 Task: Create a due date automation trigger when advanced on, on the tuesday of the week a card is due add dates due in more than 1 working days at 11:00 AM.
Action: Mouse moved to (978, 305)
Screenshot: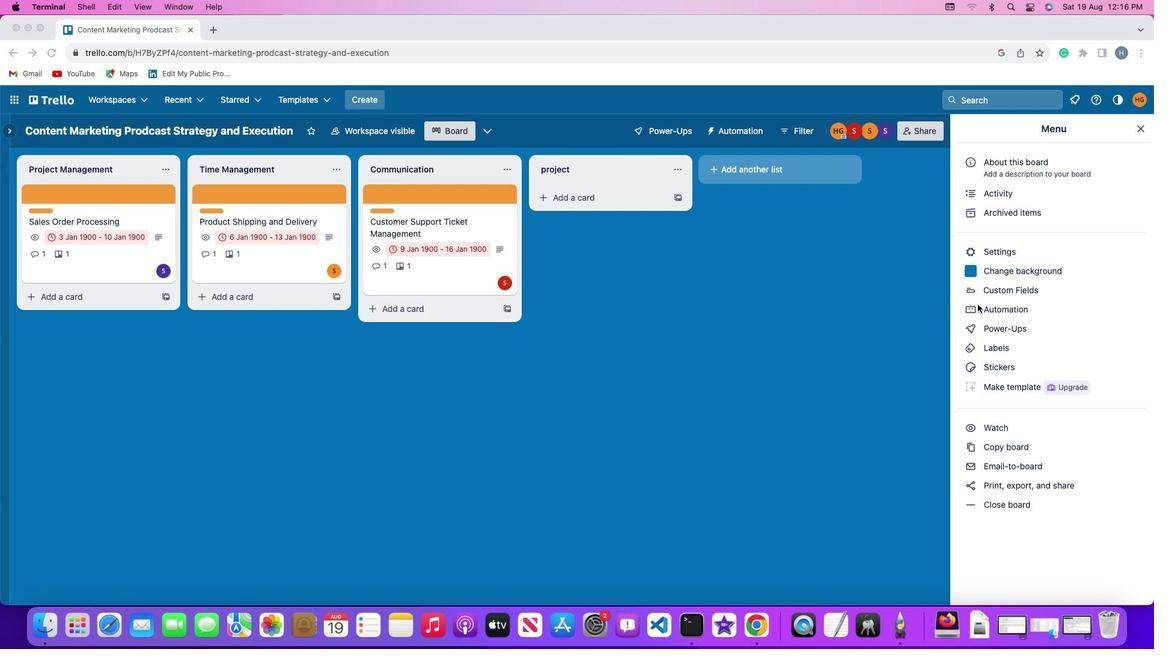 
Action: Mouse pressed left at (978, 305)
Screenshot: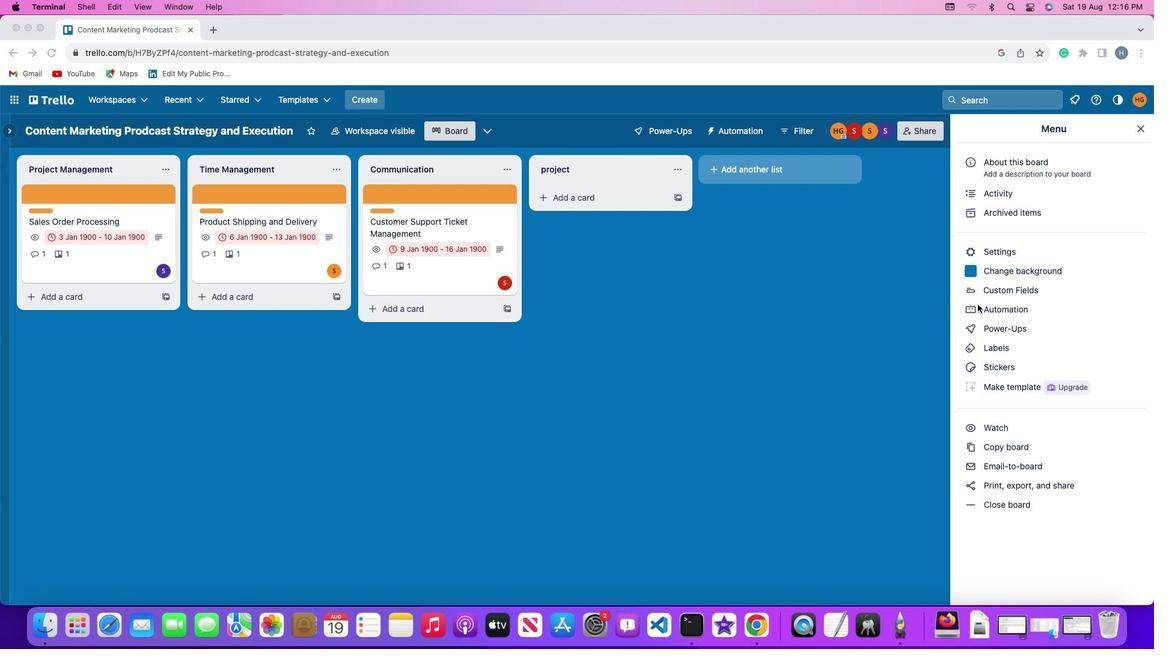 
Action: Mouse pressed left at (978, 305)
Screenshot: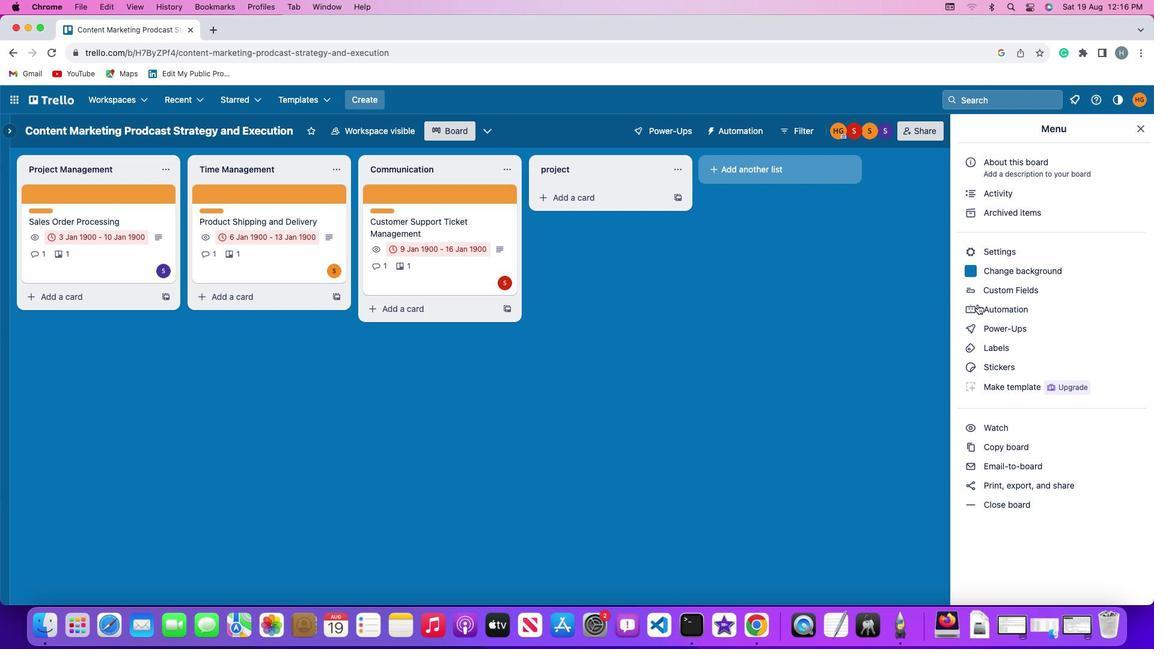 
Action: Mouse moved to (76, 280)
Screenshot: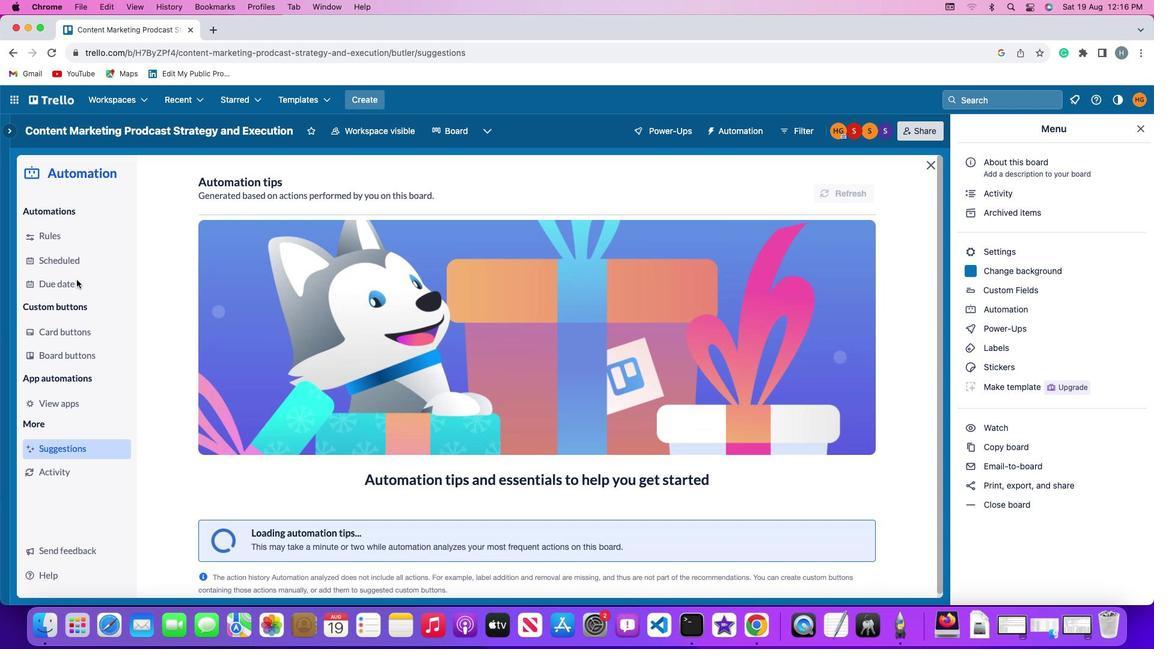
Action: Mouse pressed left at (76, 280)
Screenshot: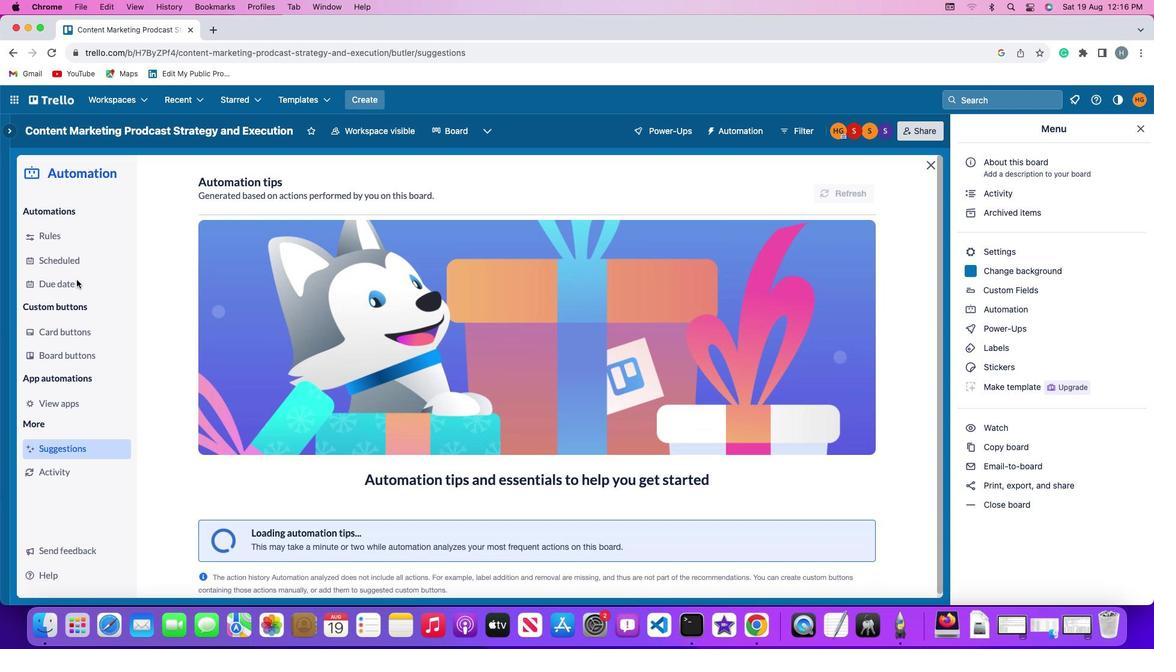 
Action: Mouse moved to (824, 187)
Screenshot: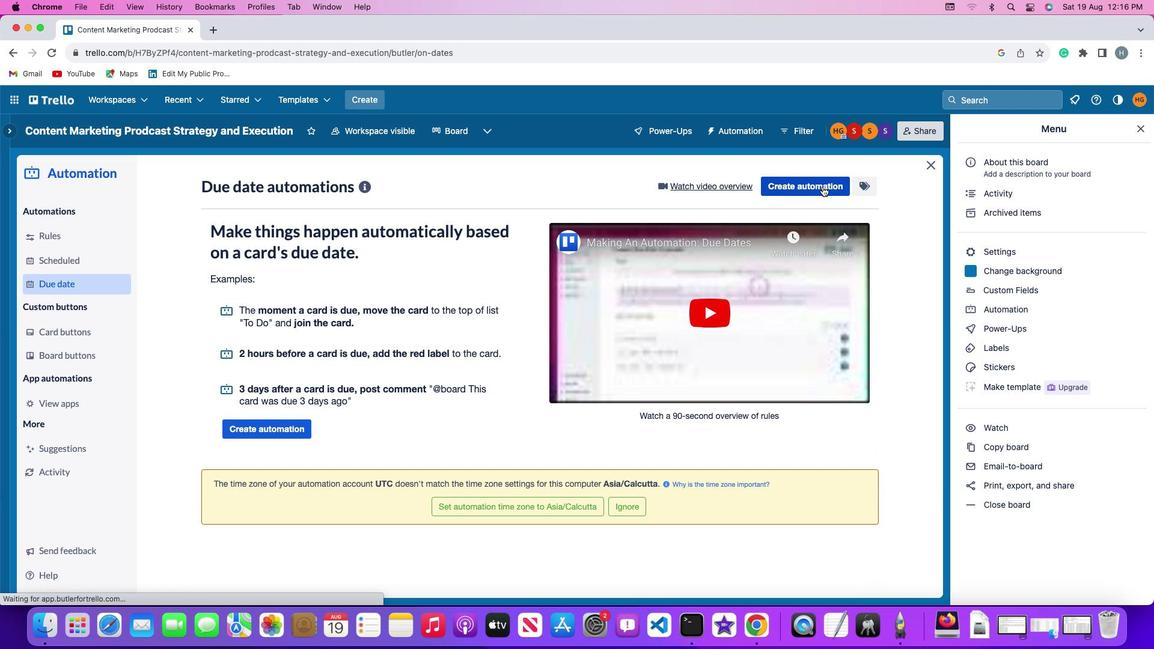 
Action: Mouse pressed left at (824, 187)
Screenshot: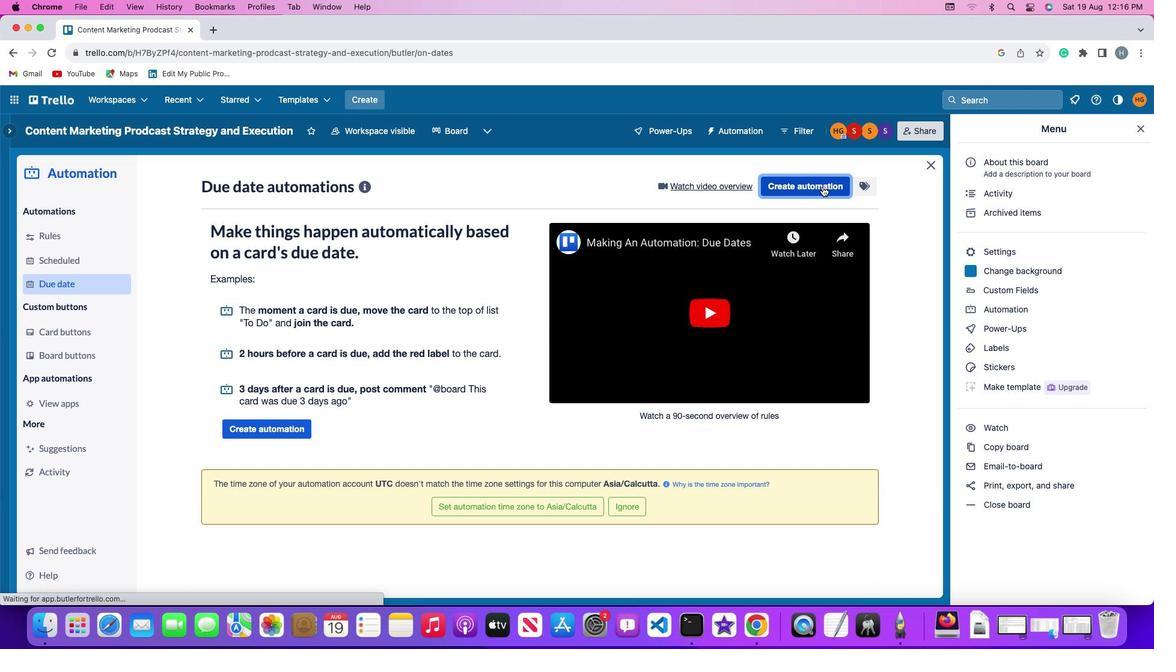 
Action: Mouse moved to (245, 303)
Screenshot: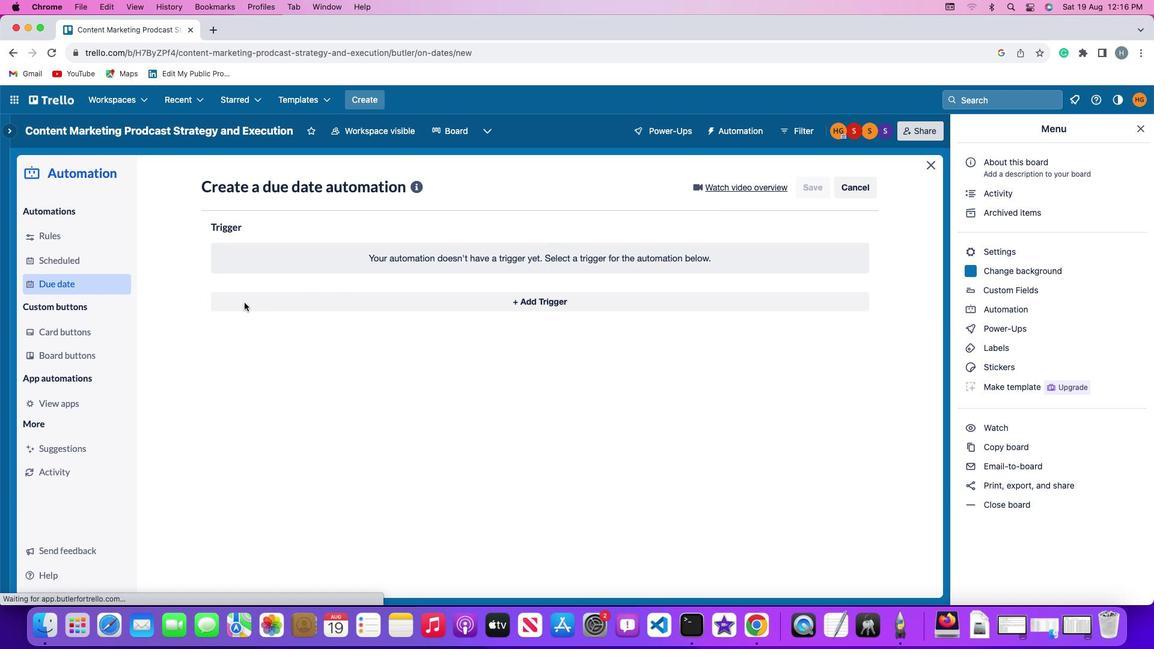 
Action: Mouse pressed left at (245, 303)
Screenshot: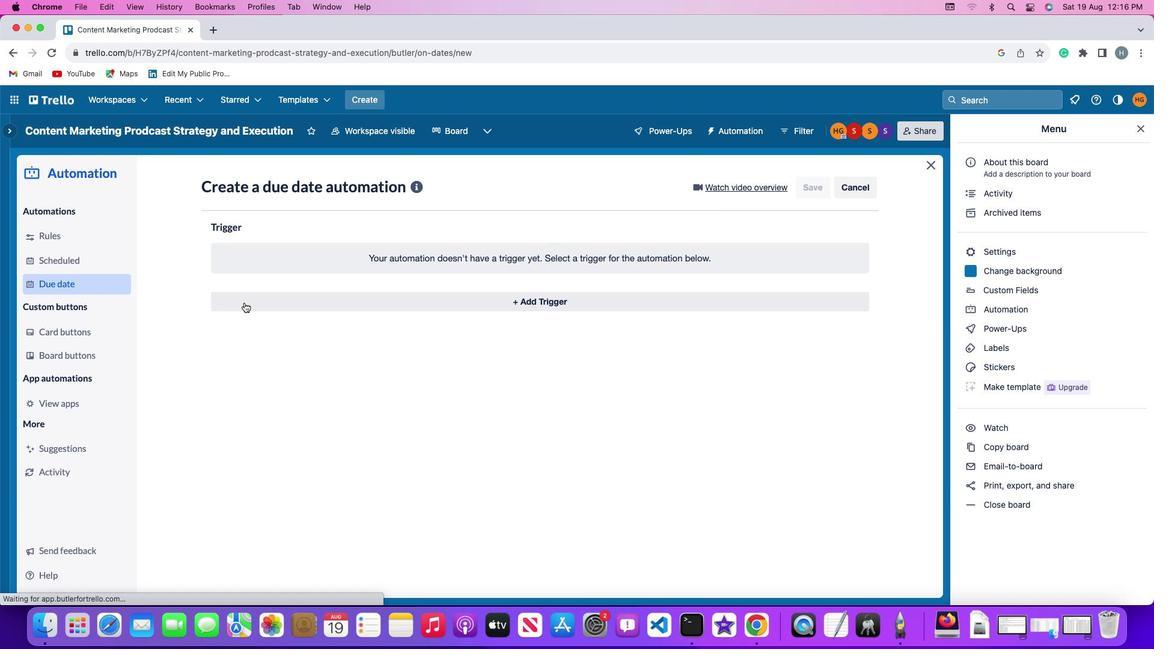 
Action: Mouse moved to (257, 527)
Screenshot: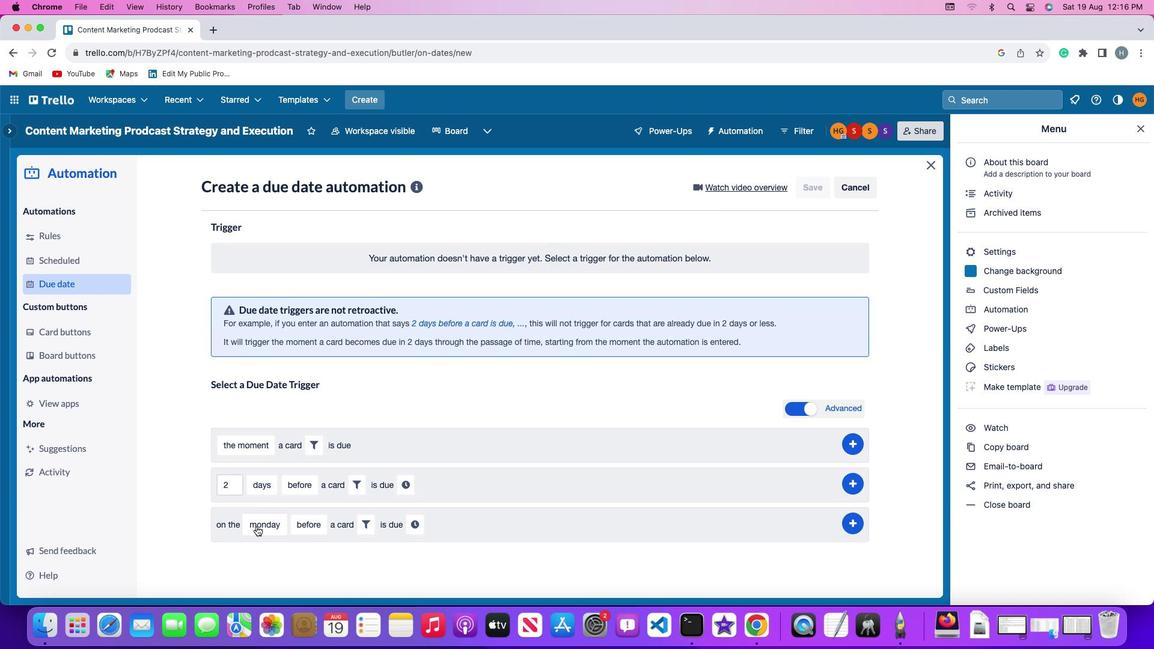 
Action: Mouse pressed left at (257, 527)
Screenshot: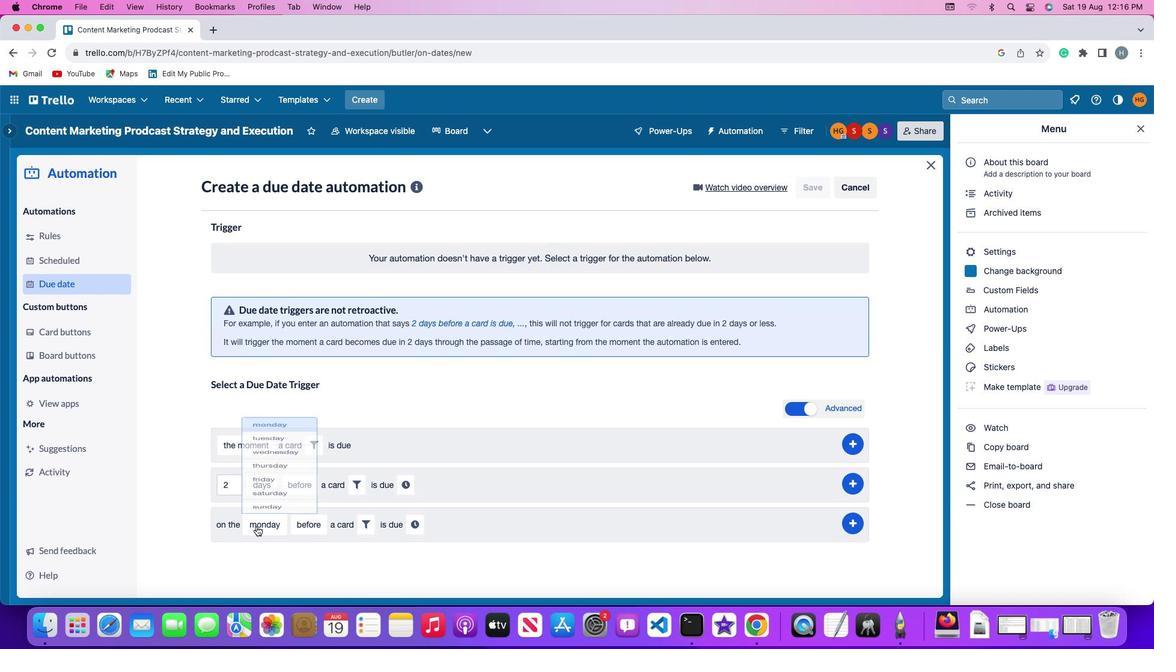 
Action: Mouse moved to (279, 388)
Screenshot: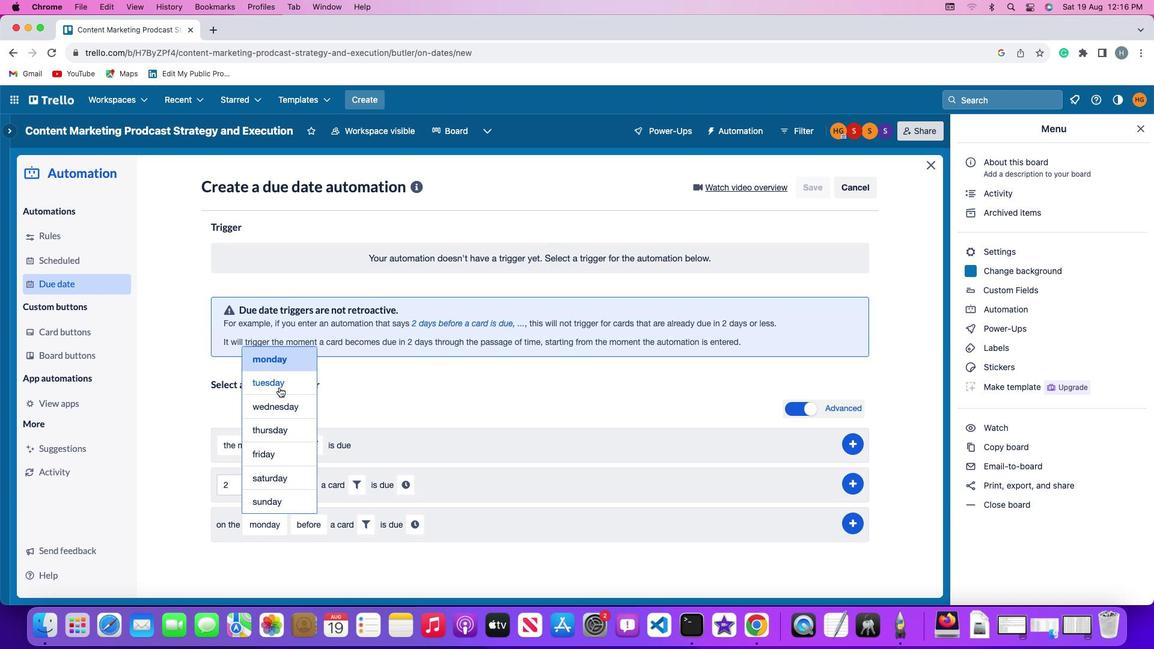 
Action: Mouse pressed left at (279, 388)
Screenshot: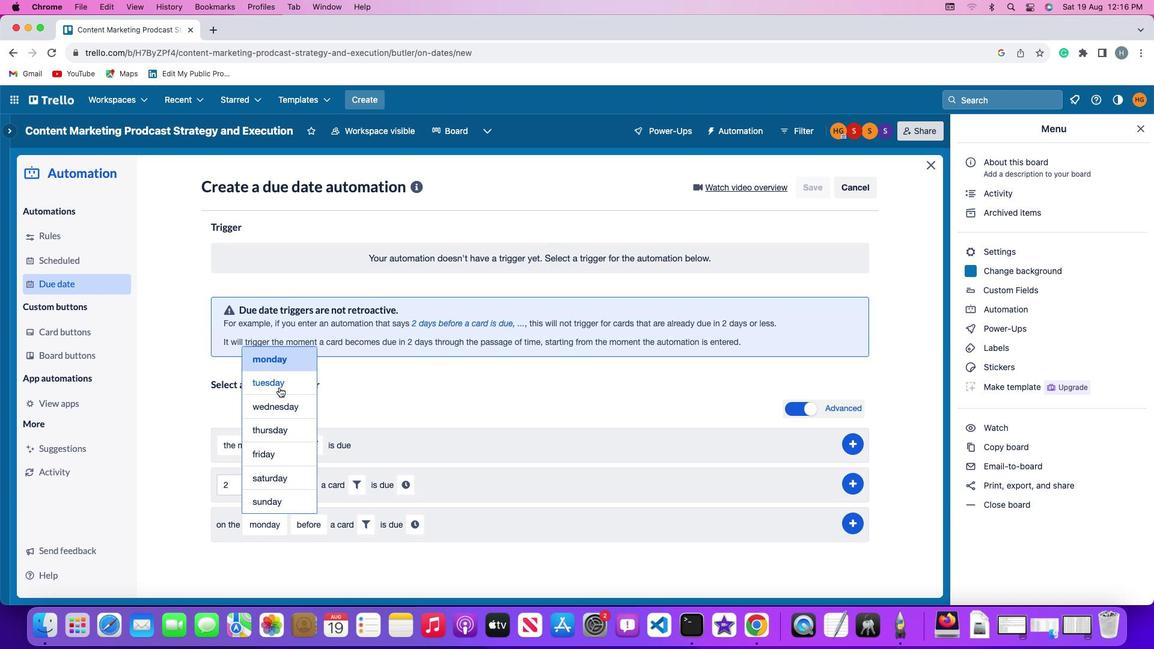 
Action: Mouse moved to (314, 523)
Screenshot: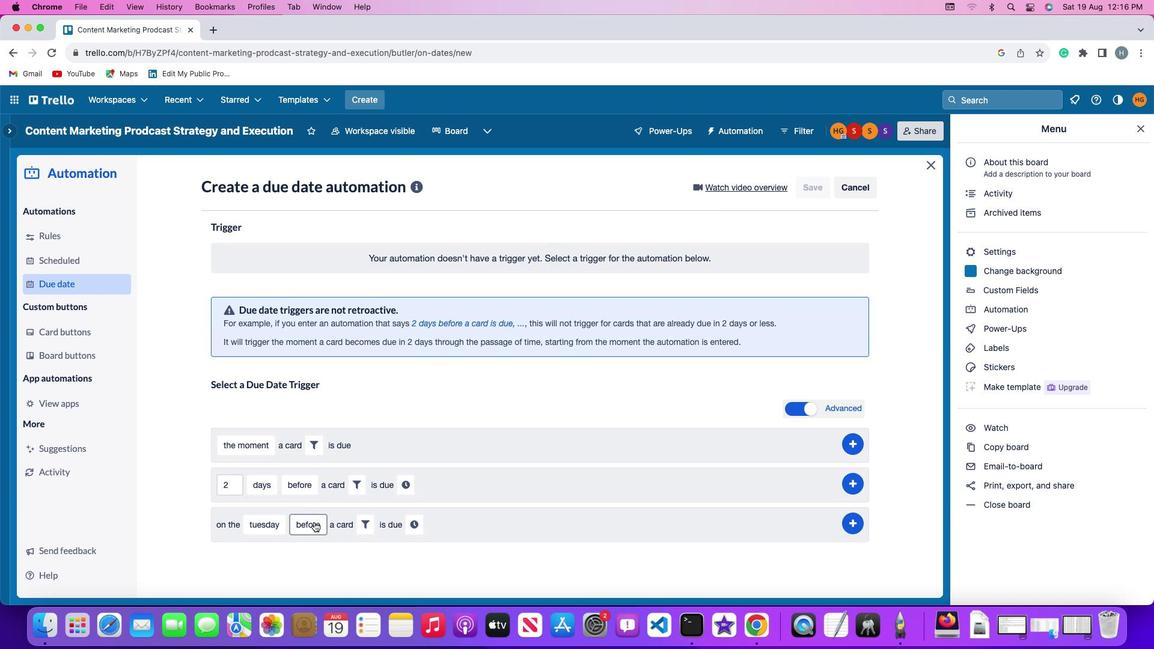 
Action: Mouse pressed left at (314, 523)
Screenshot: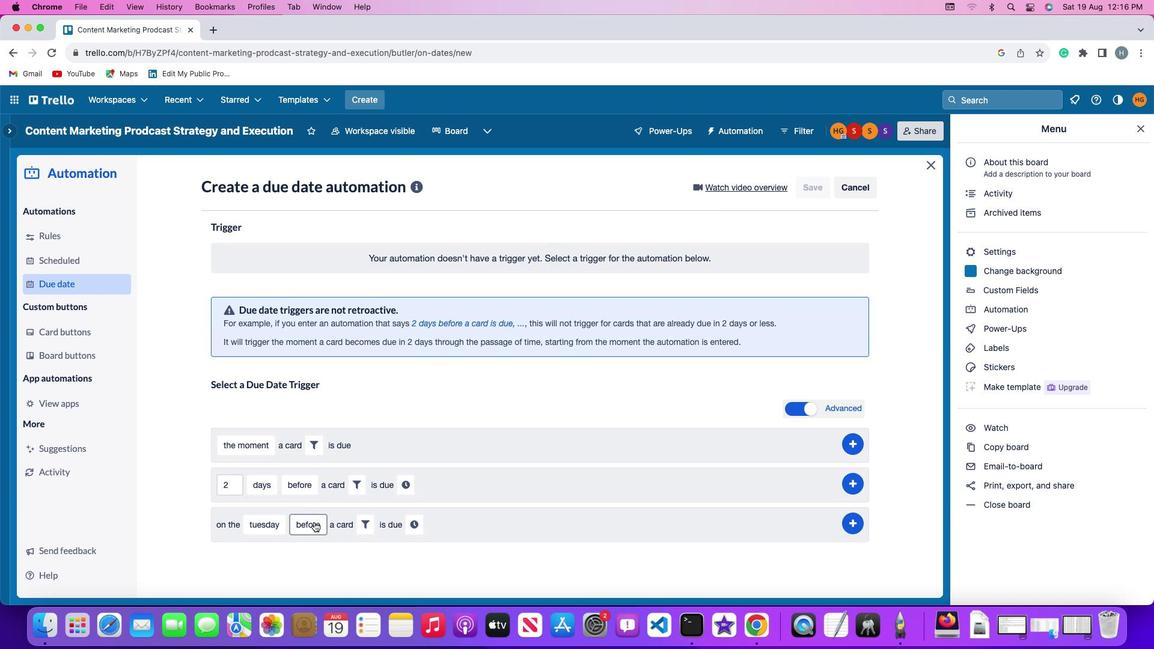 
Action: Mouse moved to (328, 478)
Screenshot: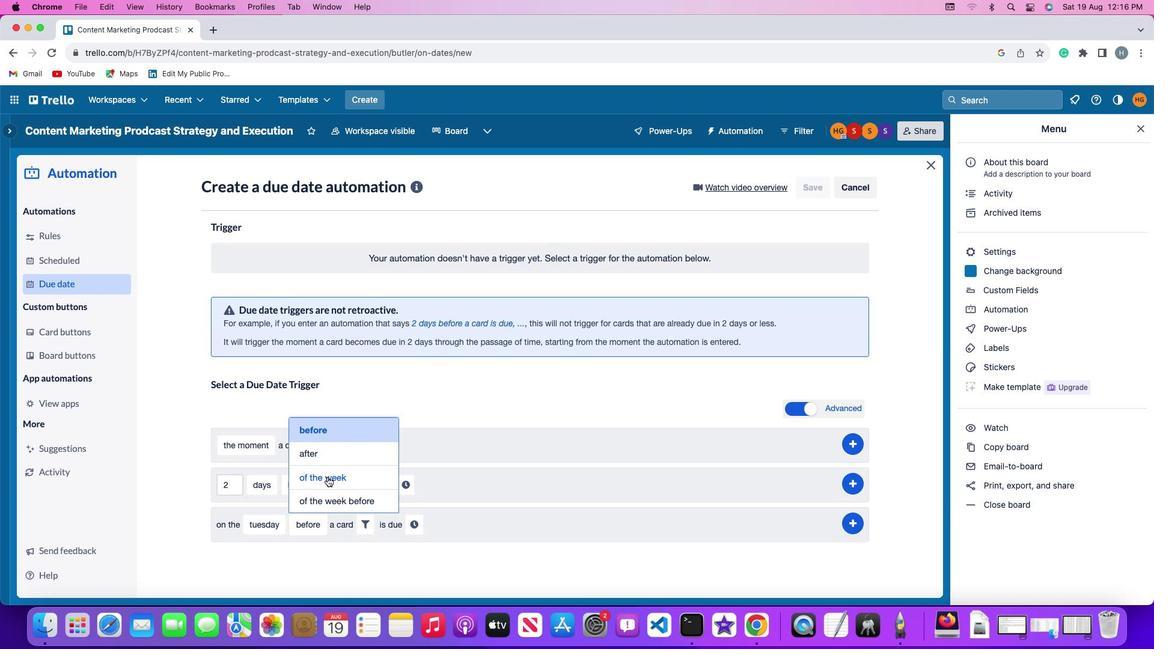 
Action: Mouse pressed left at (328, 478)
Screenshot: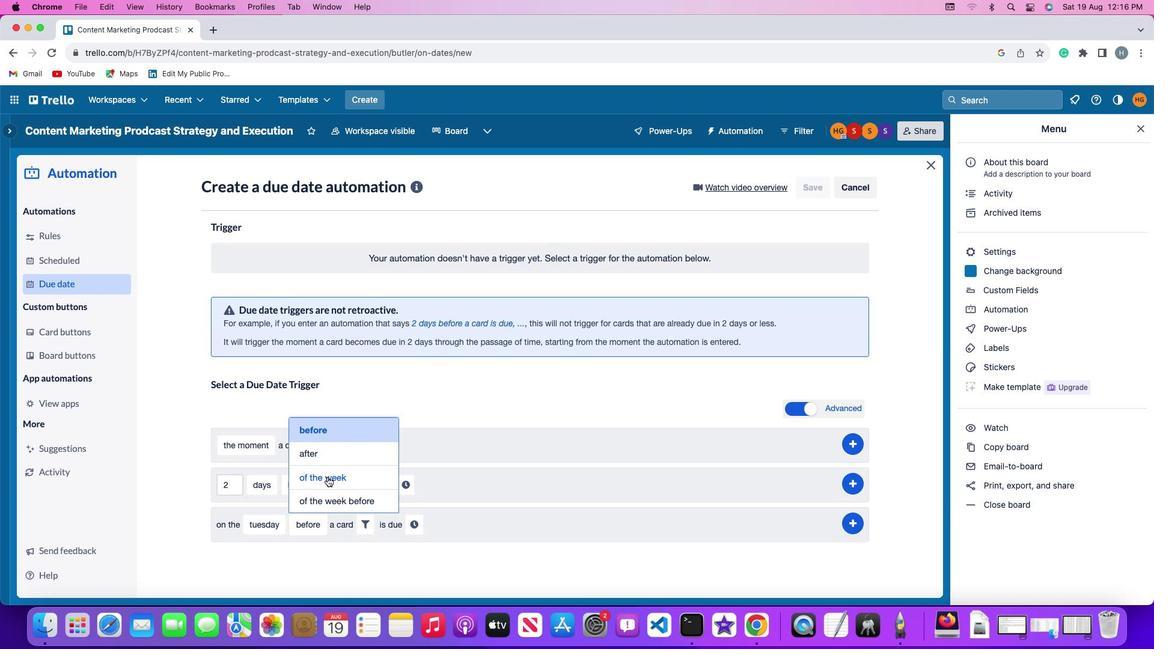 
Action: Mouse moved to (378, 520)
Screenshot: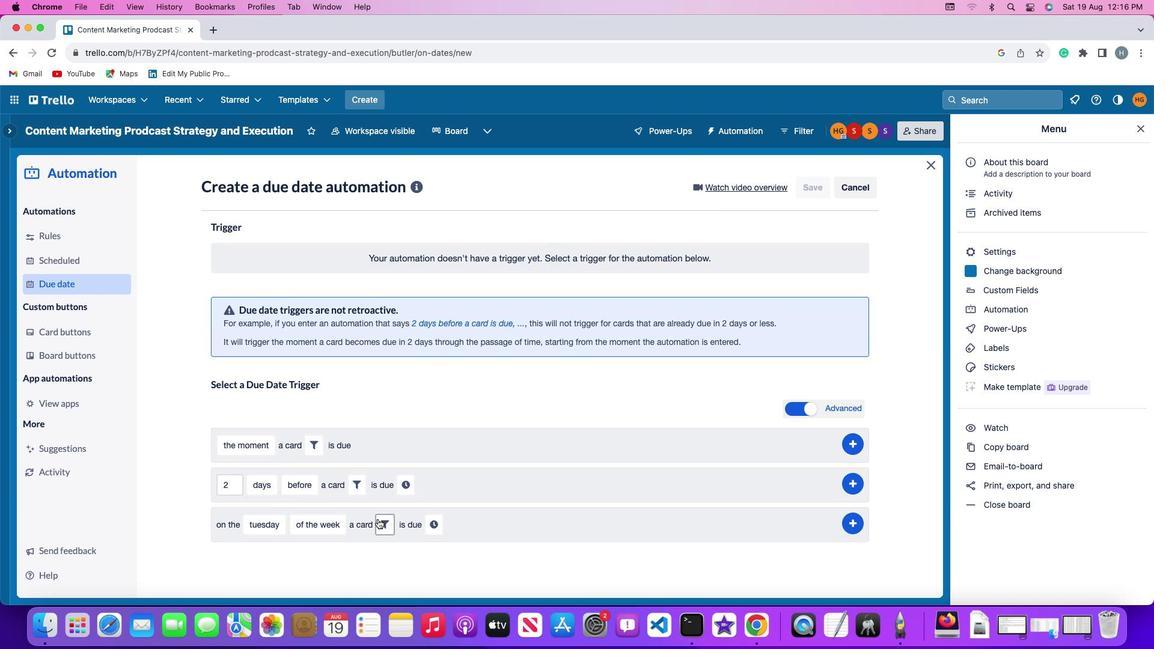 
Action: Mouse pressed left at (378, 520)
Screenshot: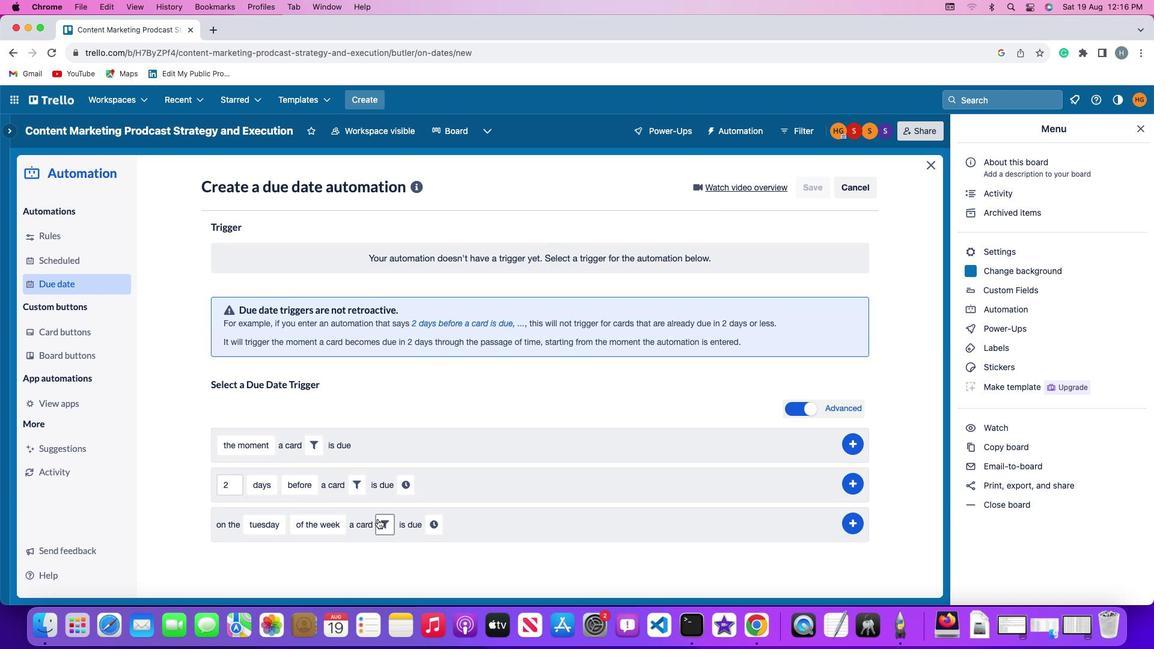
Action: Mouse moved to (455, 567)
Screenshot: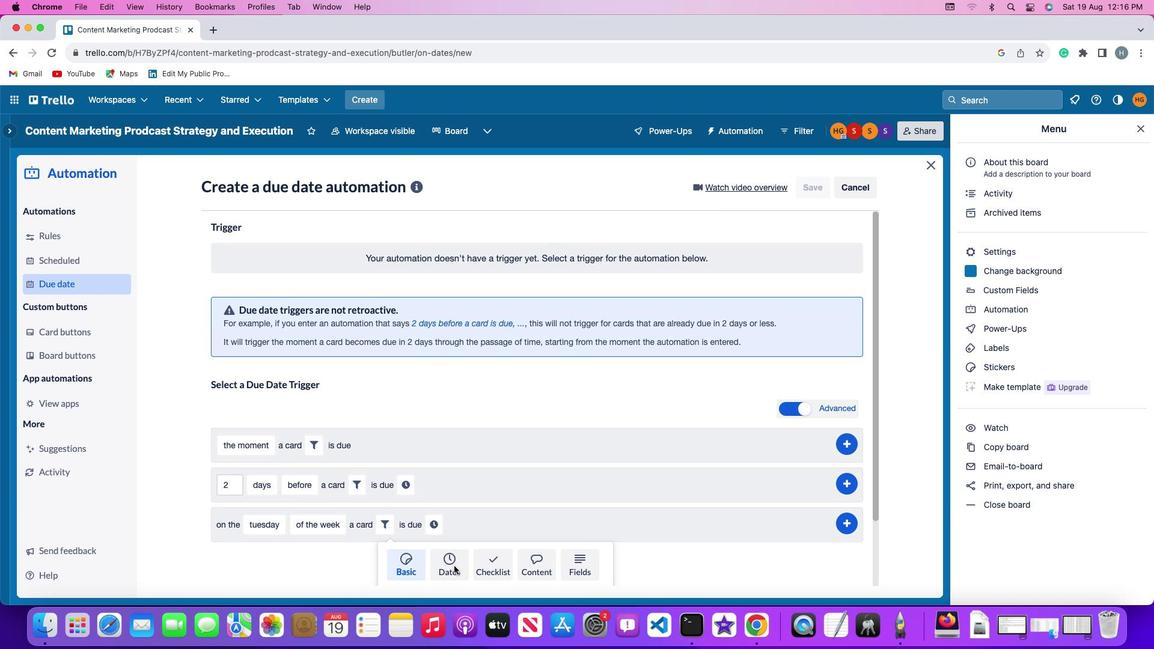 
Action: Mouse pressed left at (455, 567)
Screenshot: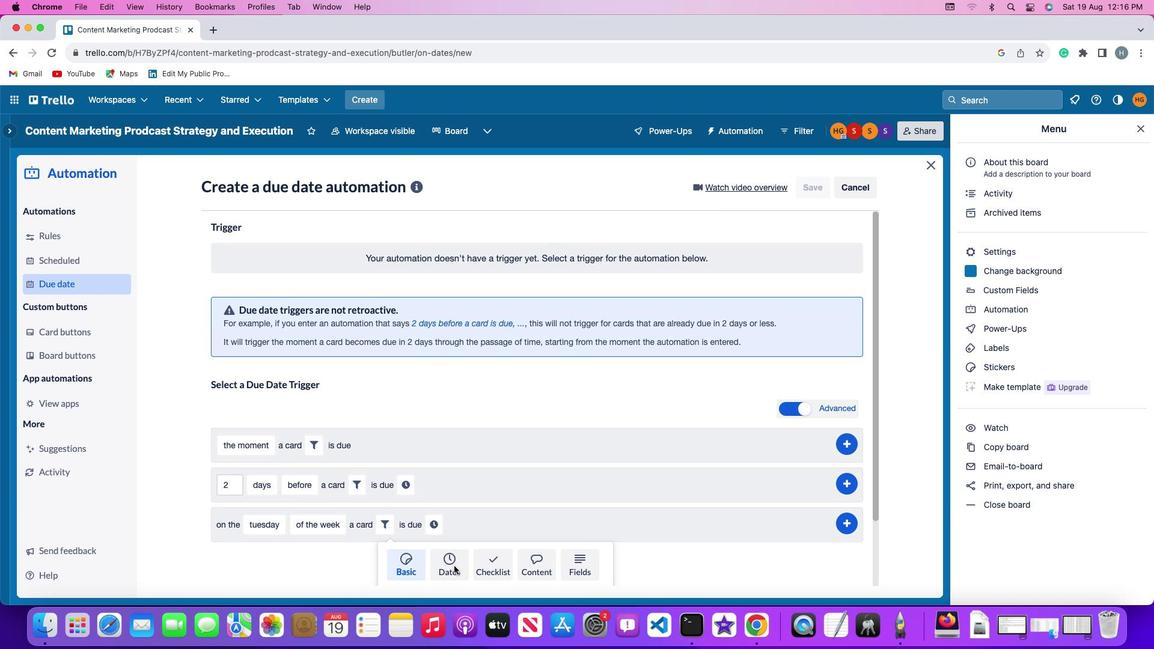 
Action: Mouse moved to (345, 555)
Screenshot: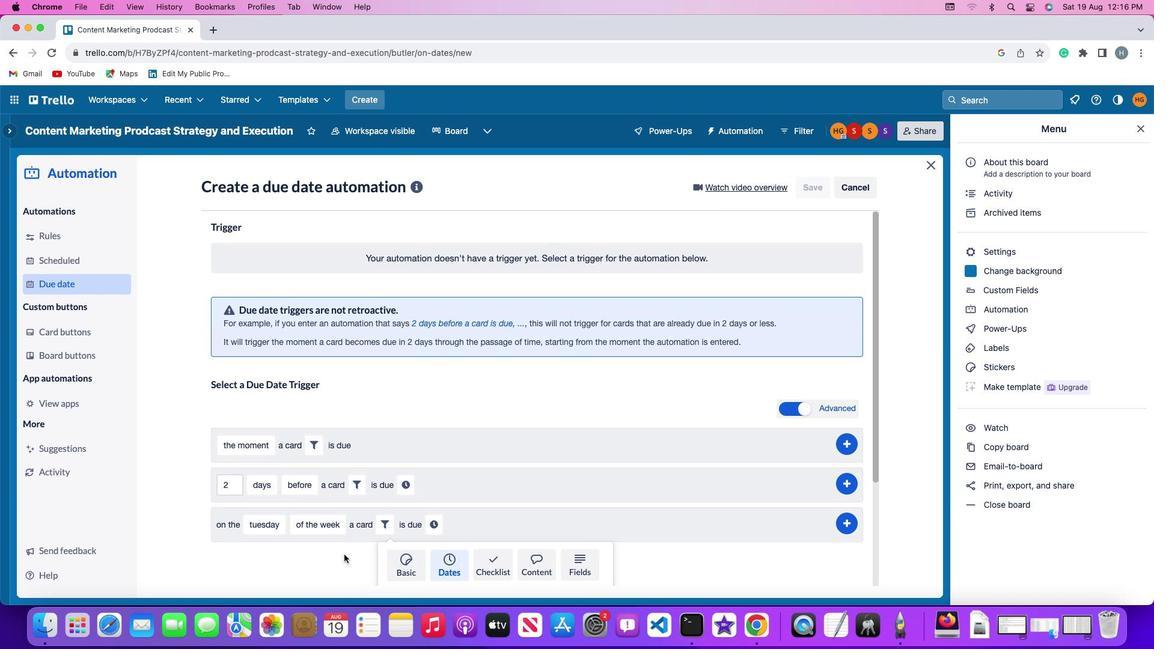 
Action: Mouse scrolled (345, 555) with delta (0, 0)
Screenshot: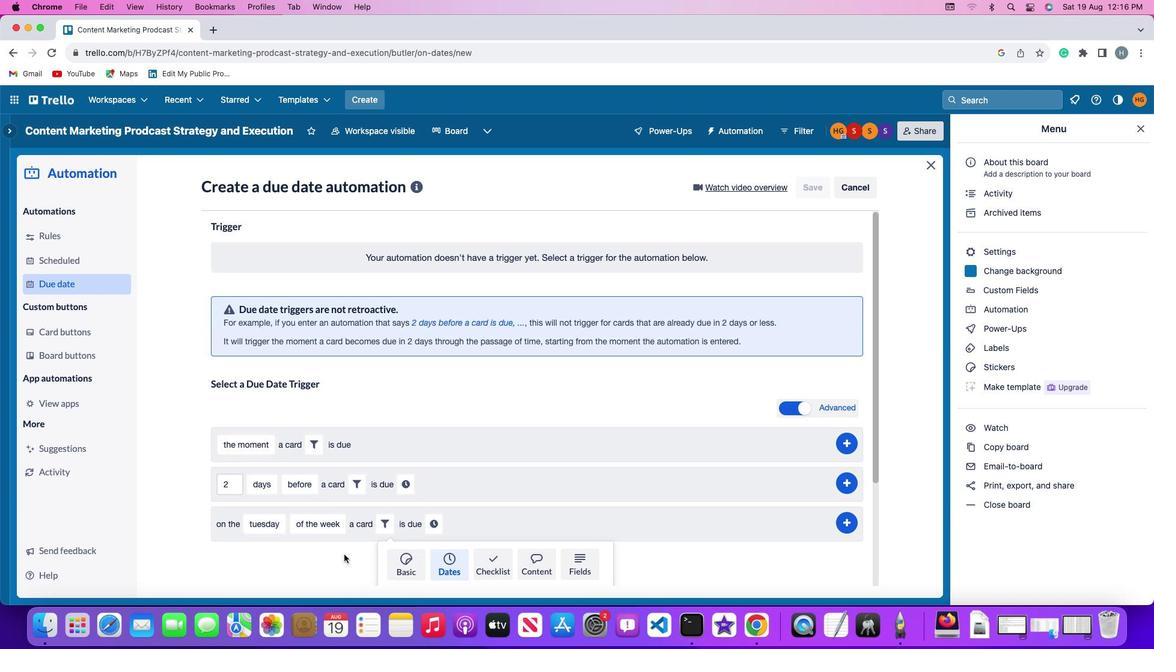 
Action: Mouse scrolled (345, 555) with delta (0, 0)
Screenshot: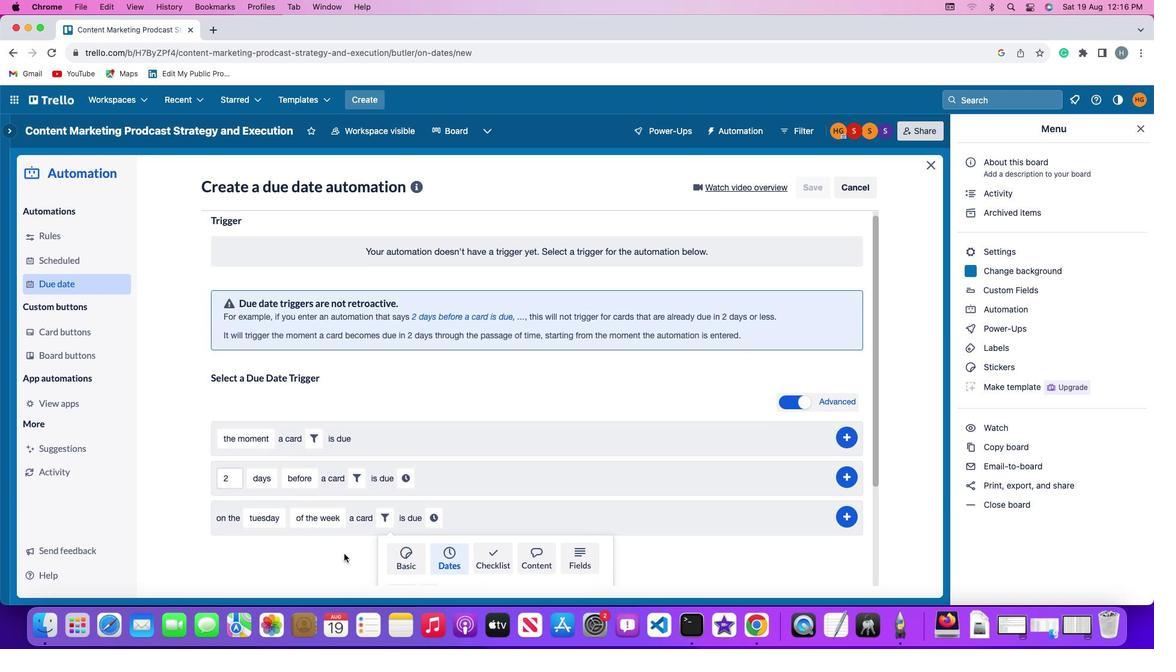 
Action: Mouse scrolled (345, 555) with delta (0, 0)
Screenshot: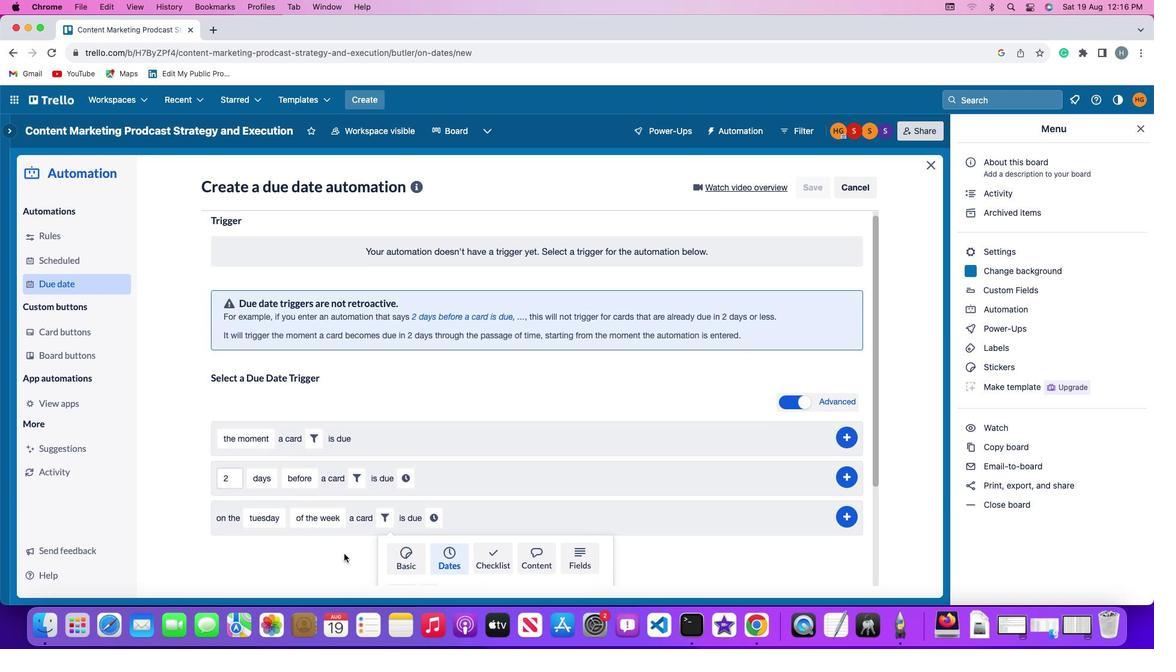 
Action: Mouse scrolled (345, 555) with delta (0, -1)
Screenshot: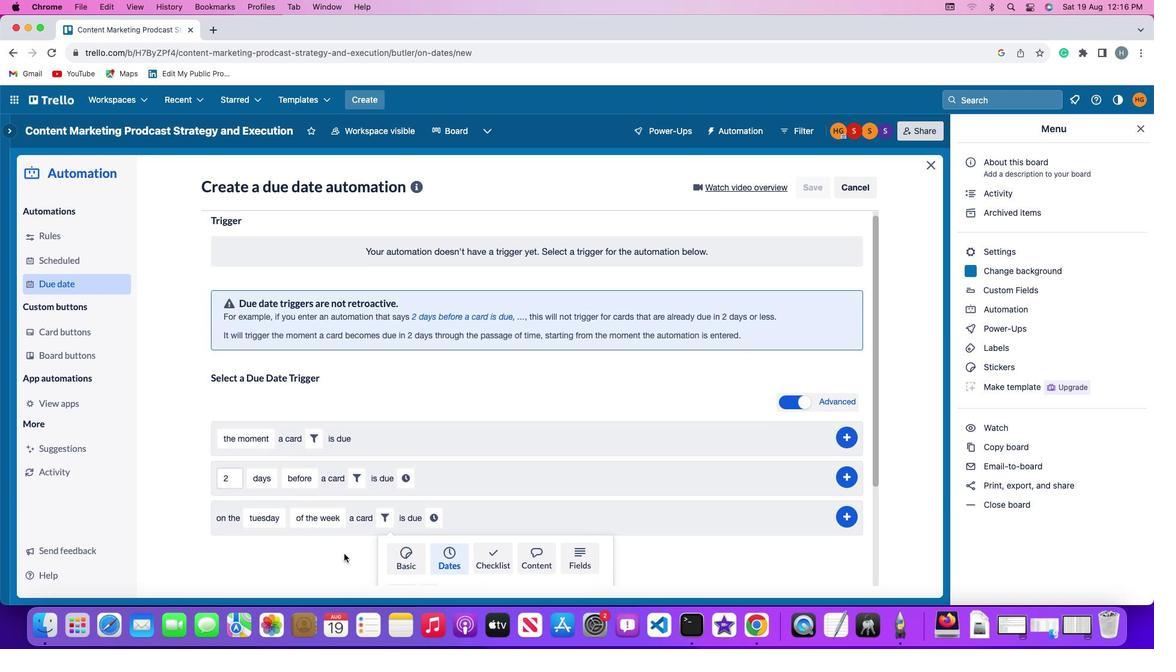 
Action: Mouse moved to (344, 555)
Screenshot: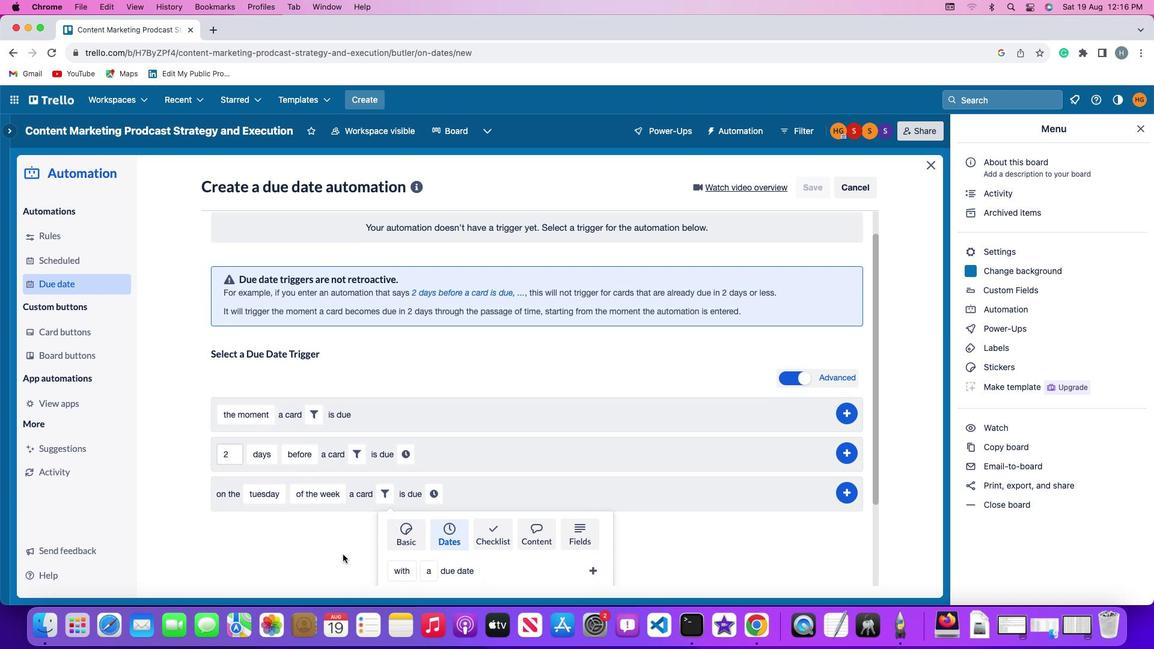 
Action: Mouse scrolled (344, 555) with delta (0, -2)
Screenshot: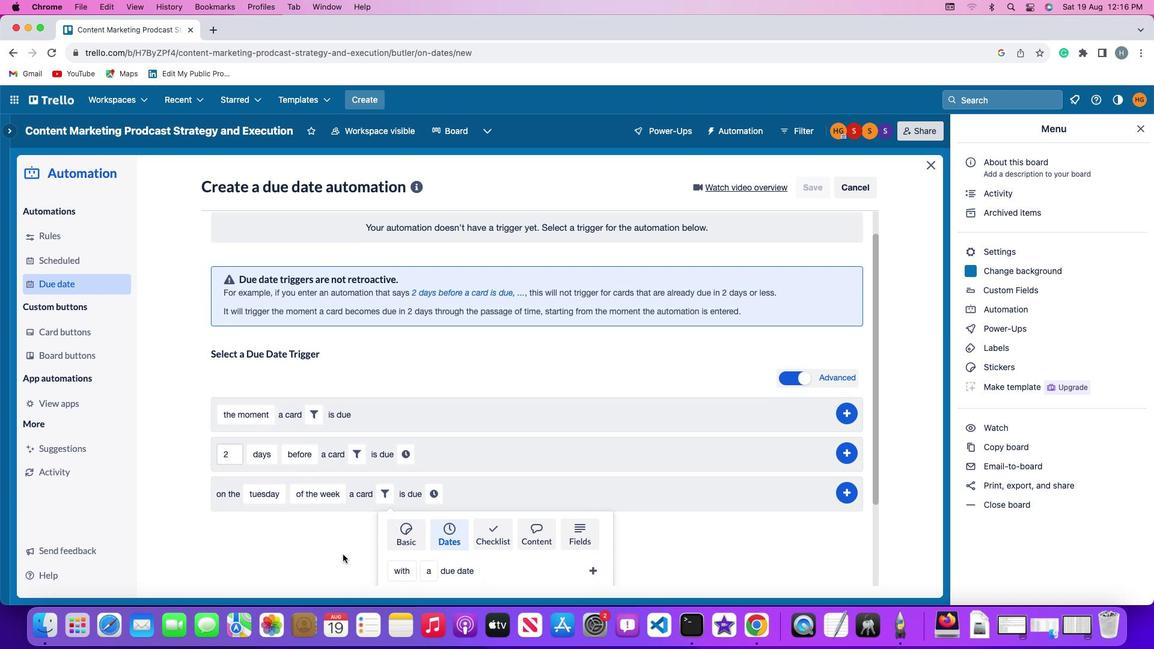 
Action: Mouse moved to (343, 555)
Screenshot: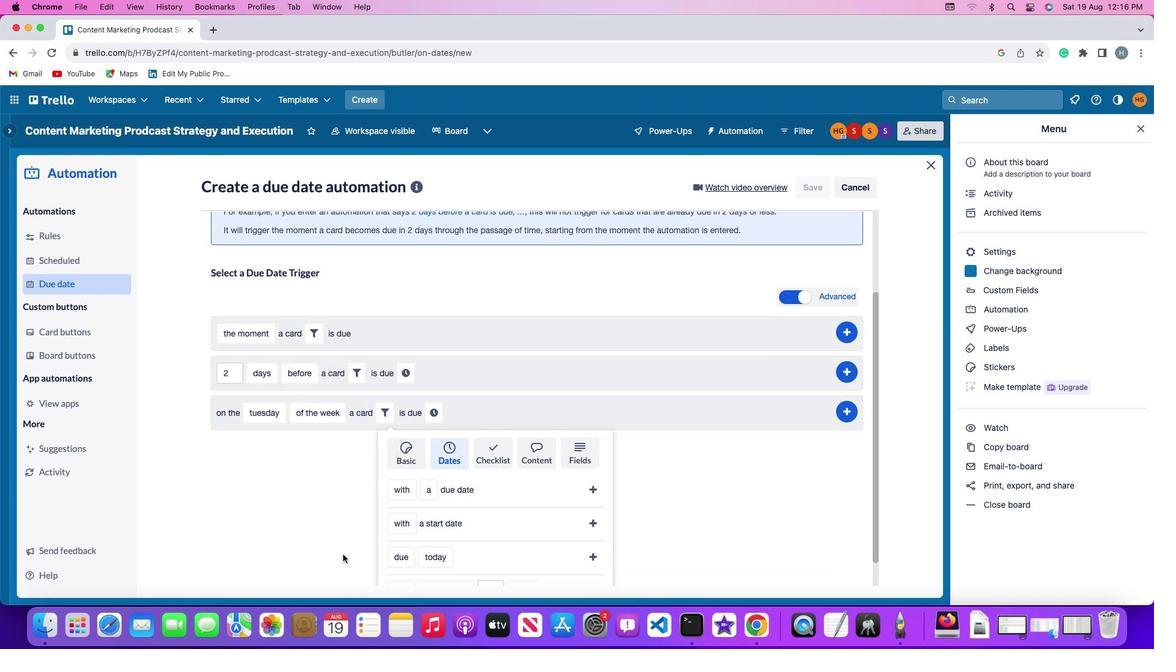 
Action: Mouse scrolled (343, 555) with delta (0, 0)
Screenshot: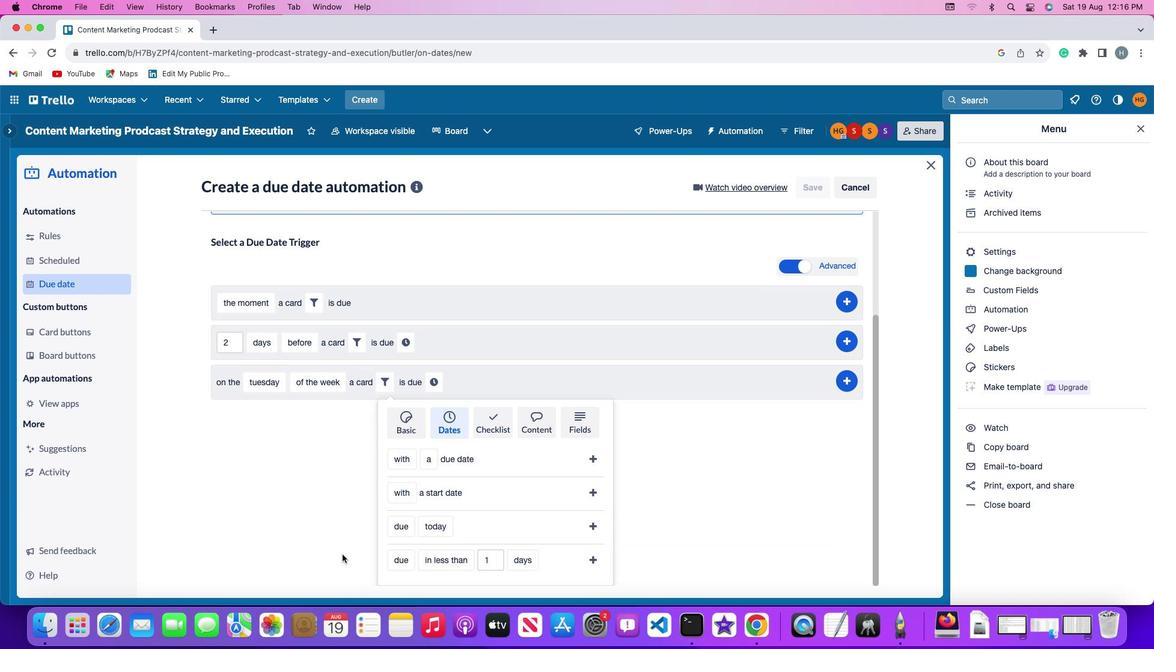 
Action: Mouse moved to (343, 555)
Screenshot: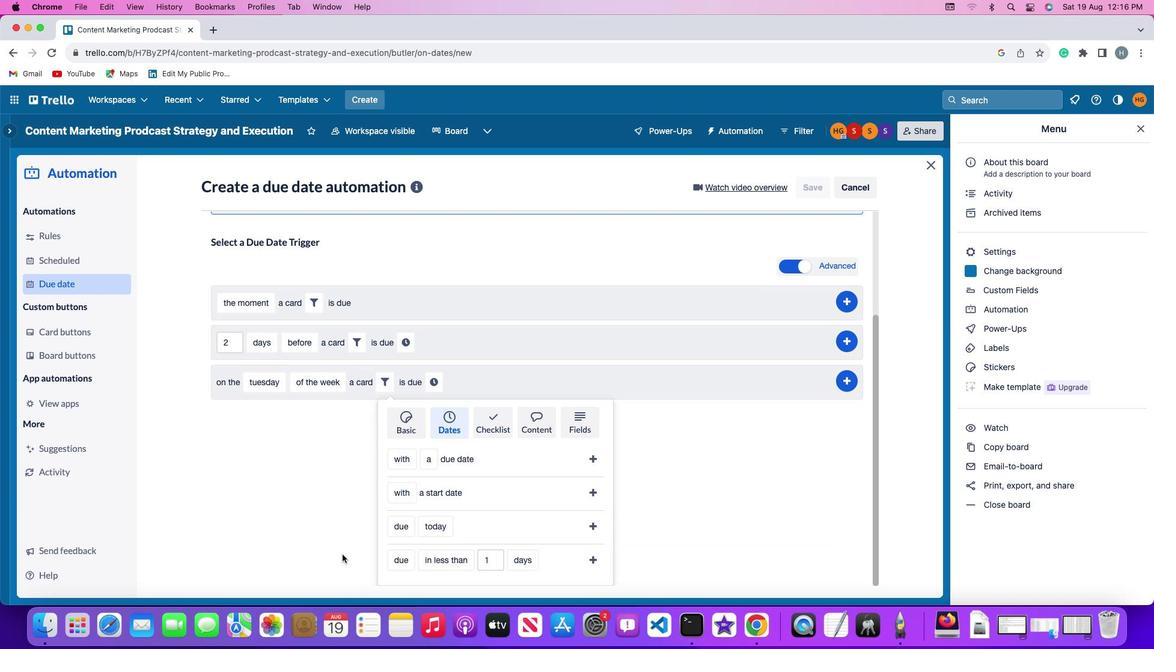 
Action: Mouse scrolled (343, 555) with delta (0, 0)
Screenshot: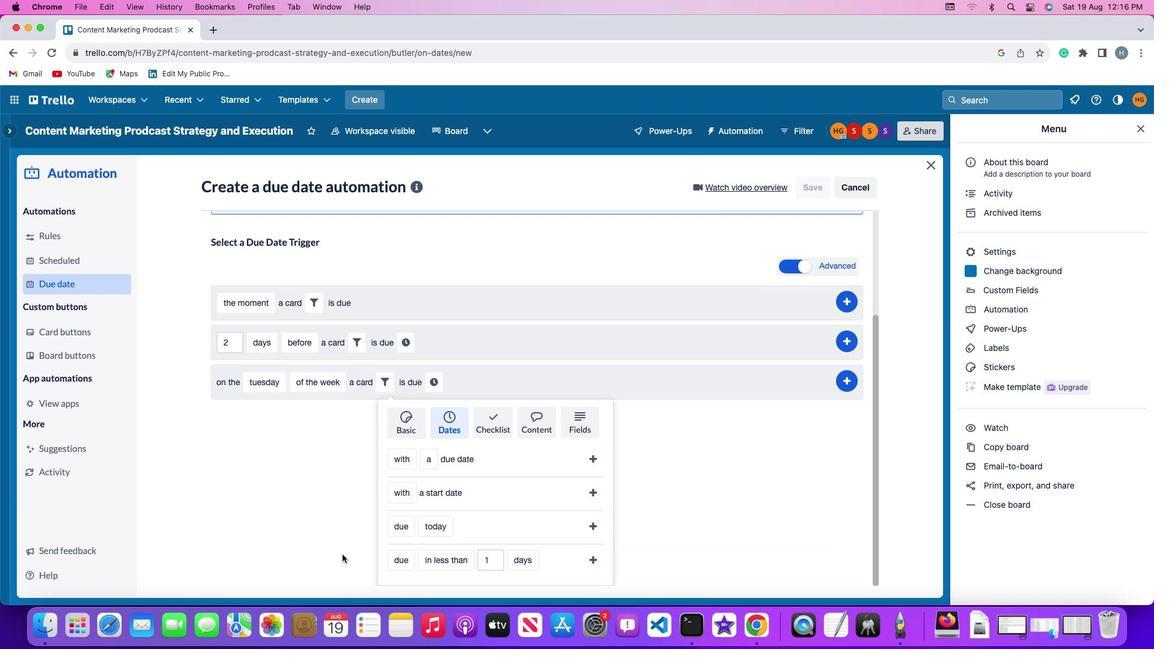 
Action: Mouse scrolled (343, 555) with delta (0, 0)
Screenshot: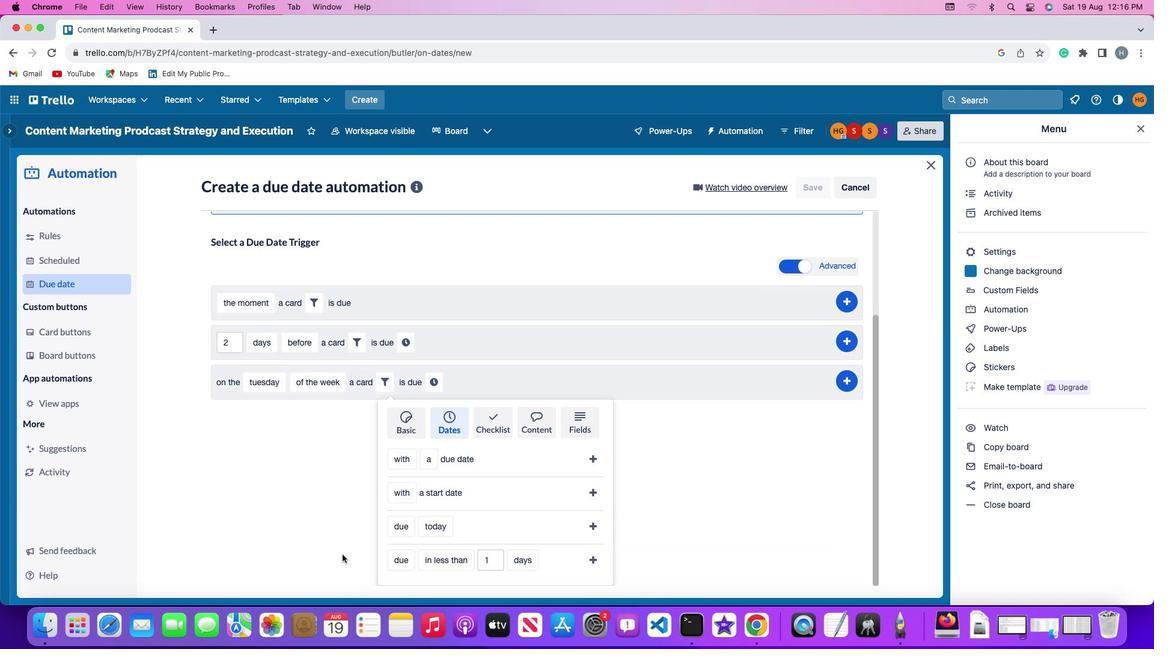 
Action: Mouse moved to (408, 555)
Screenshot: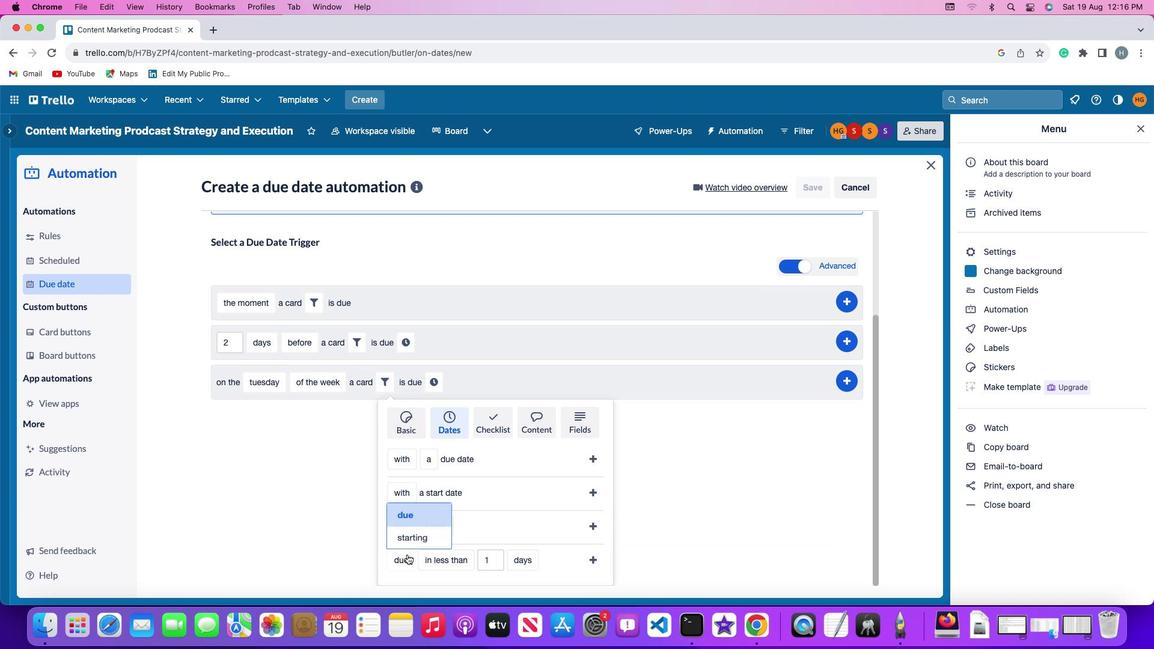 
Action: Mouse pressed left at (408, 555)
Screenshot: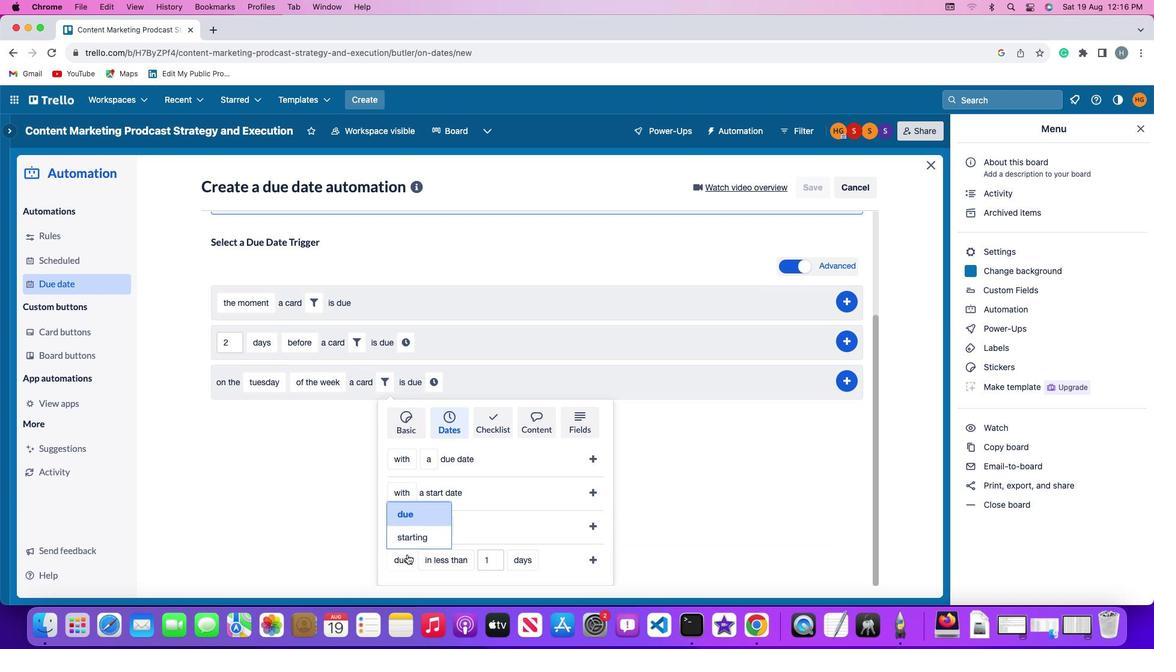 
Action: Mouse moved to (412, 512)
Screenshot: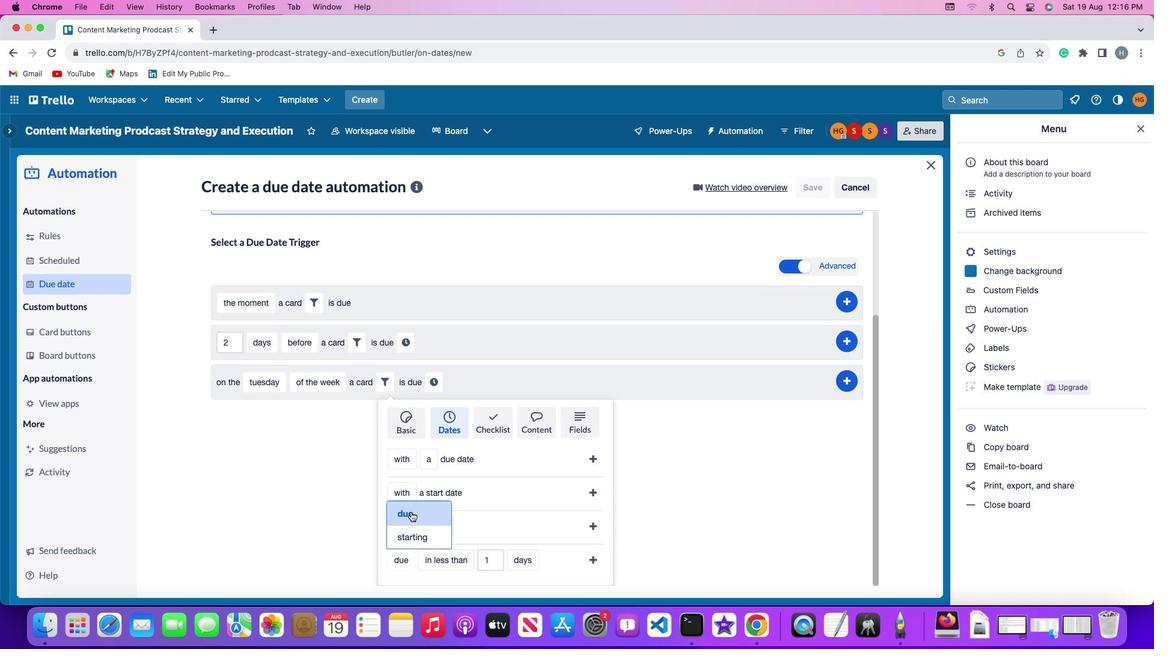 
Action: Mouse pressed left at (412, 512)
Screenshot: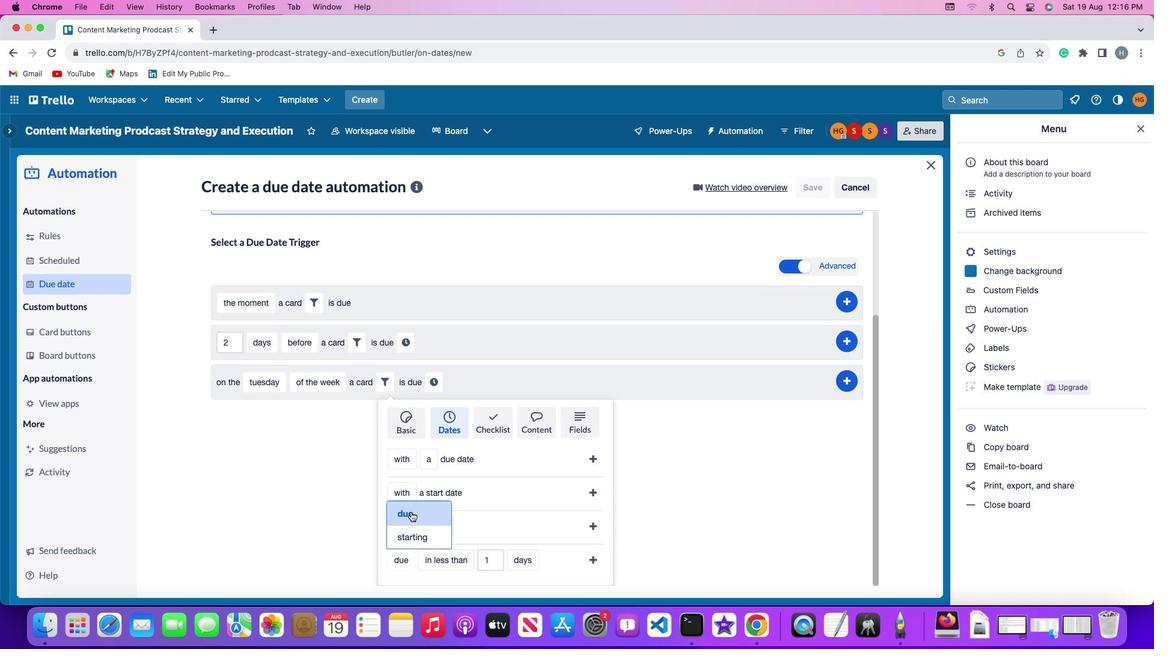 
Action: Mouse moved to (450, 551)
Screenshot: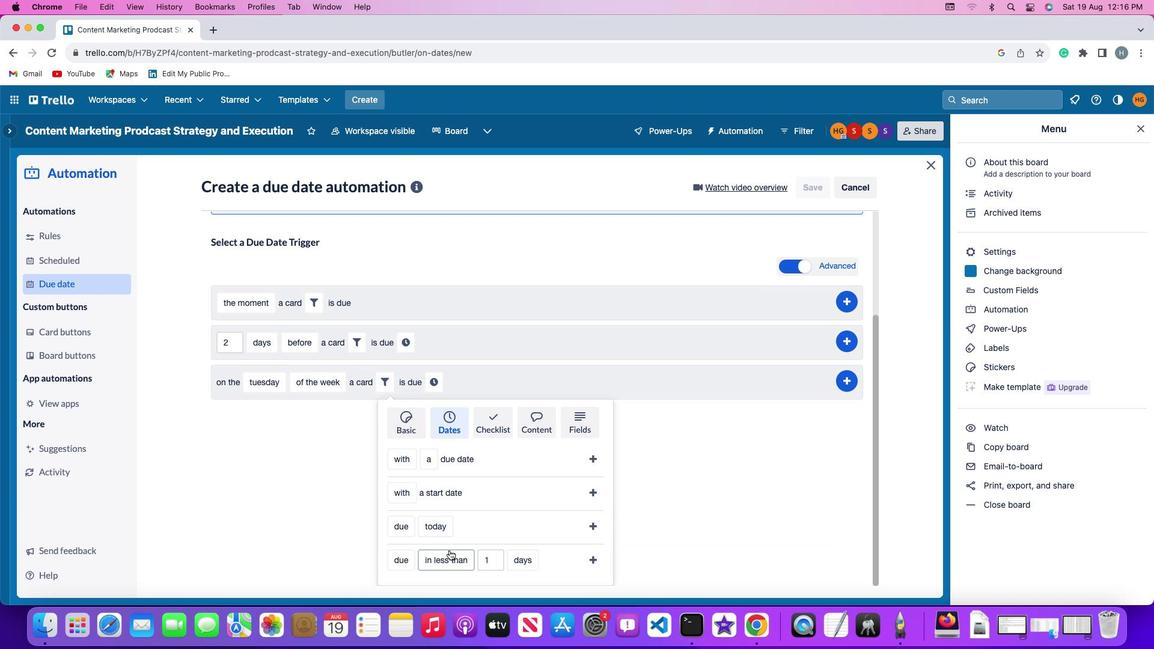 
Action: Mouse pressed left at (450, 551)
Screenshot: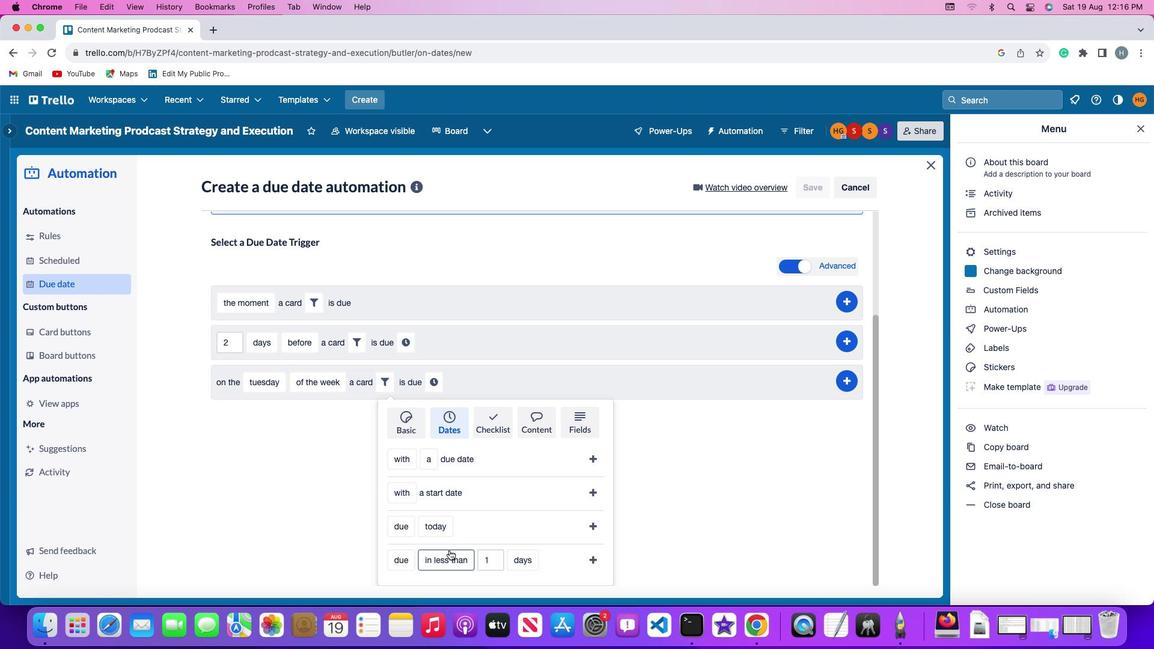 
Action: Mouse moved to (458, 491)
Screenshot: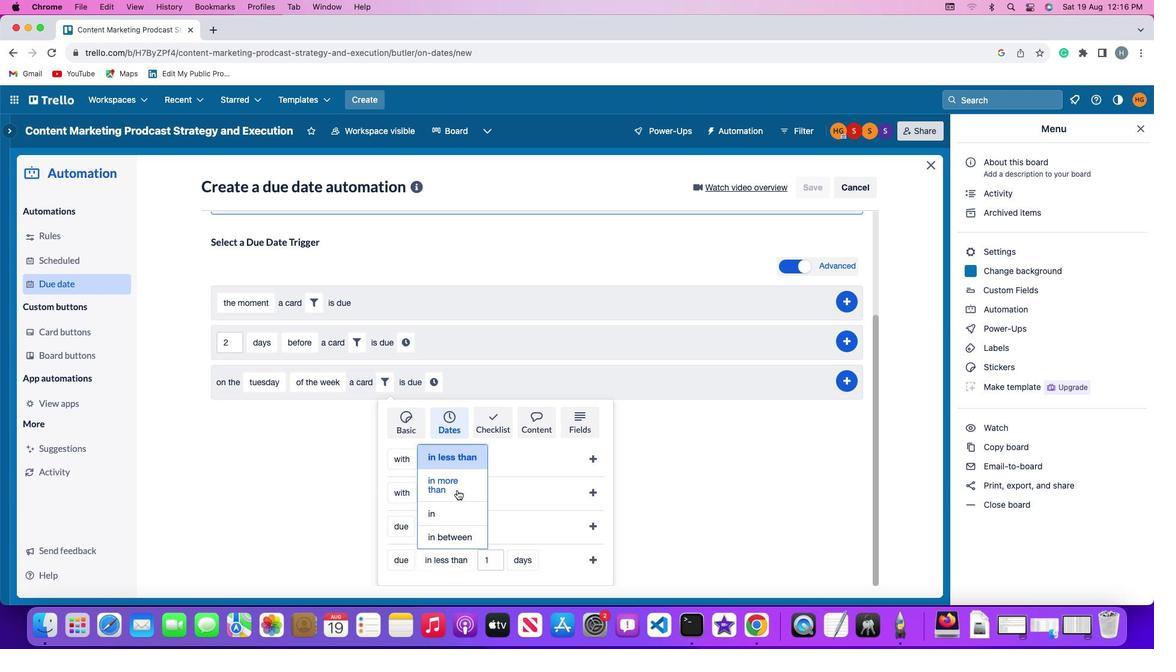 
Action: Mouse pressed left at (458, 491)
Screenshot: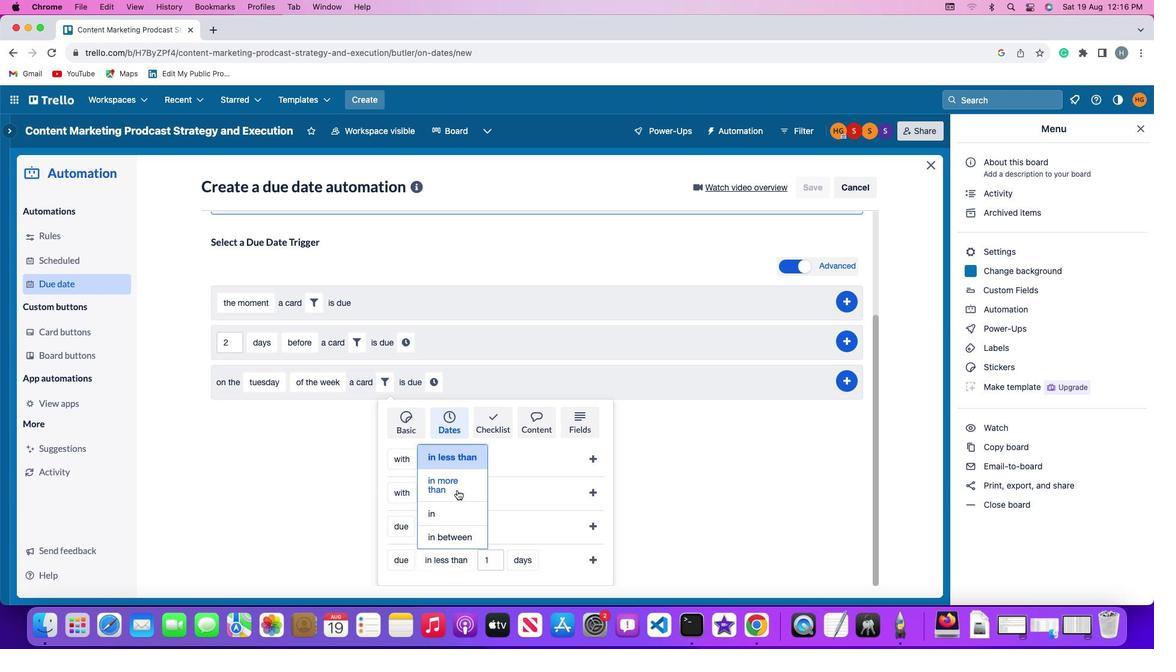 
Action: Mouse moved to (500, 554)
Screenshot: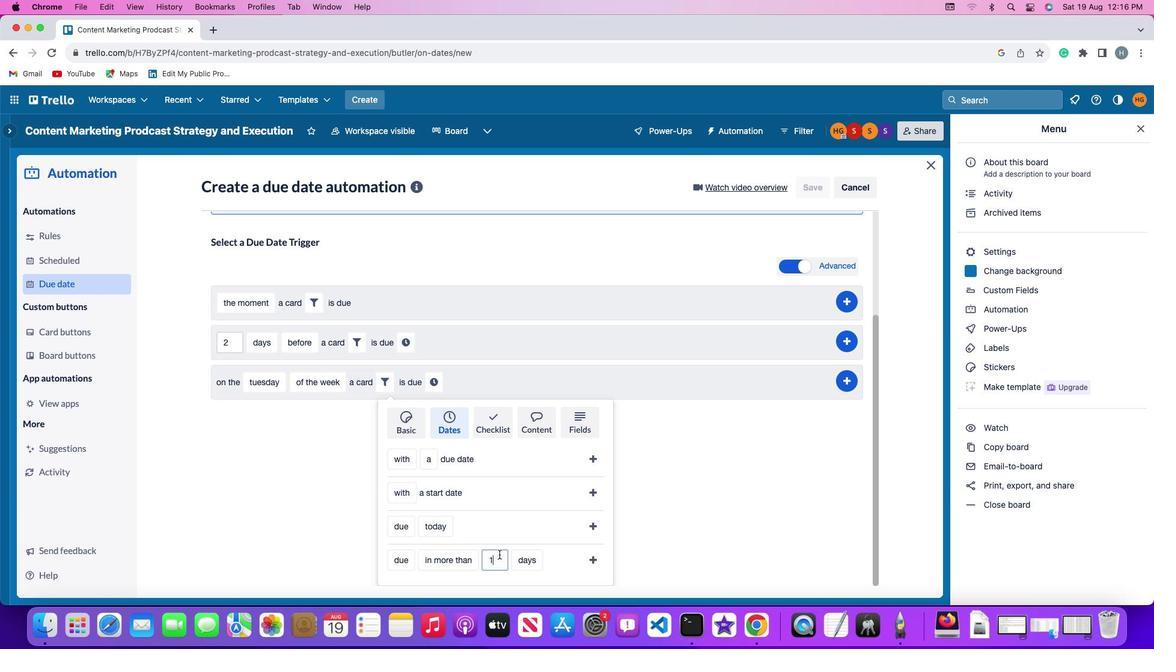 
Action: Mouse pressed left at (500, 554)
Screenshot: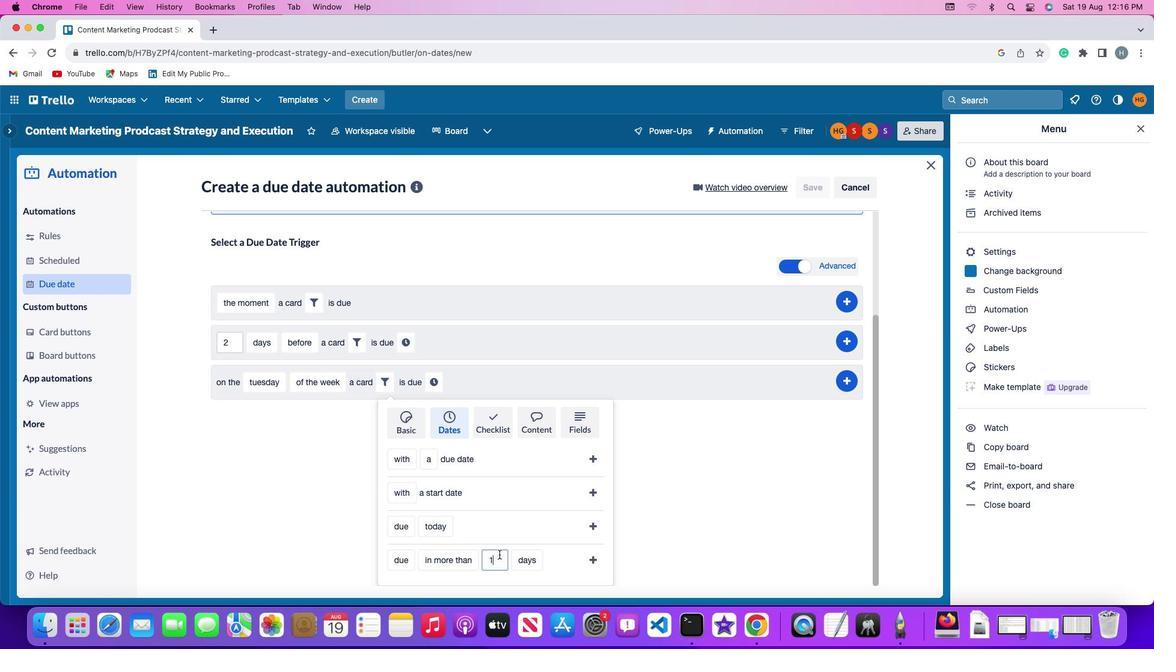 
Action: Mouse moved to (500, 555)
Screenshot: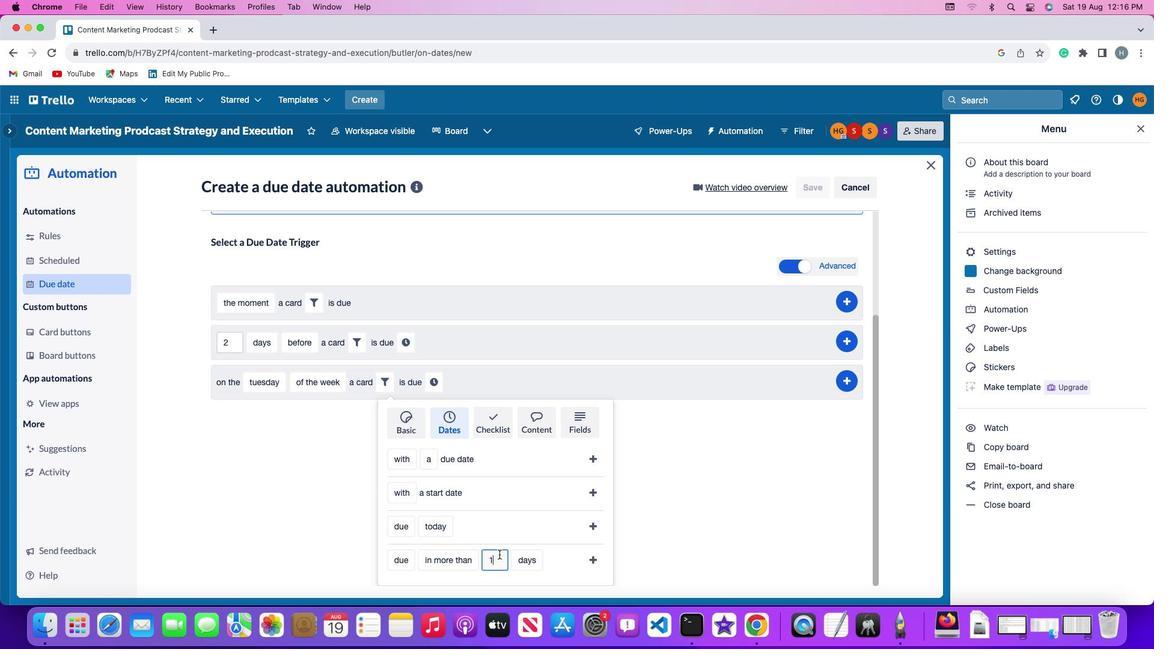 
Action: Key pressed Key.backspace
Screenshot: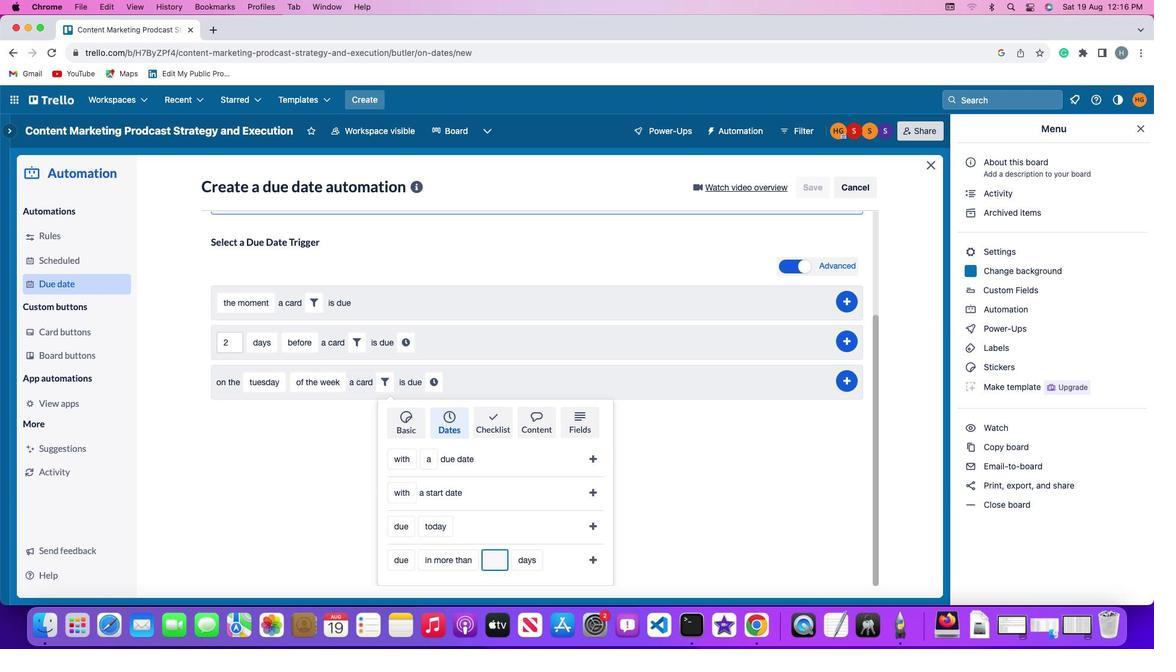 
Action: Mouse moved to (499, 555)
Screenshot: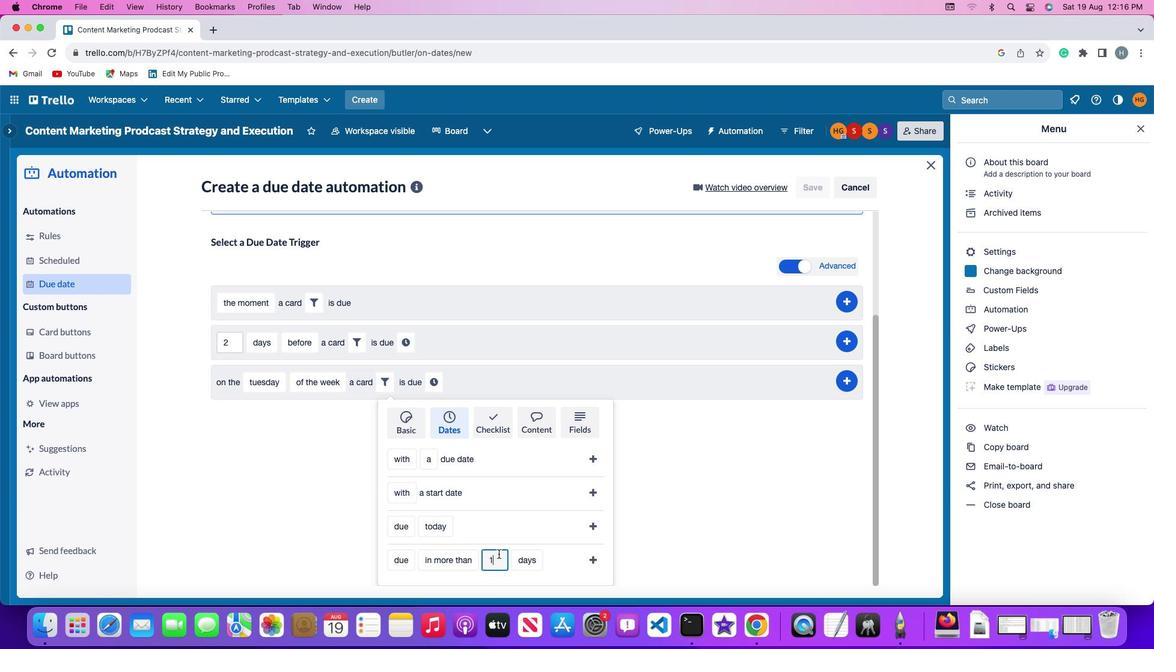 
Action: Key pressed '1'
Screenshot: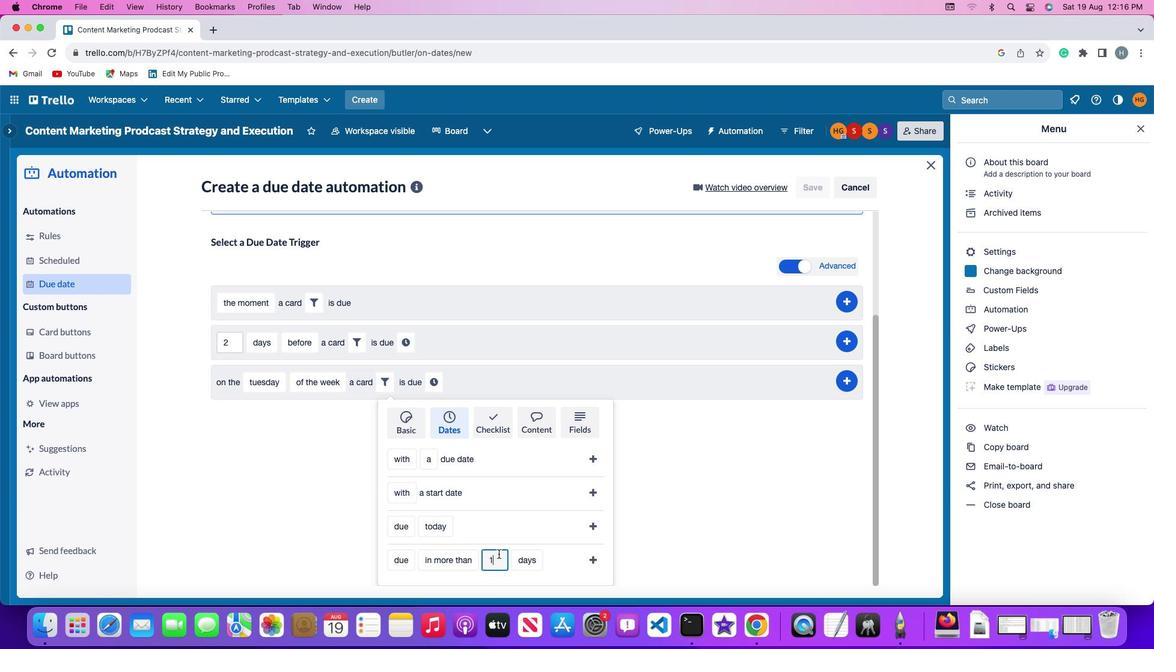 
Action: Mouse moved to (523, 555)
Screenshot: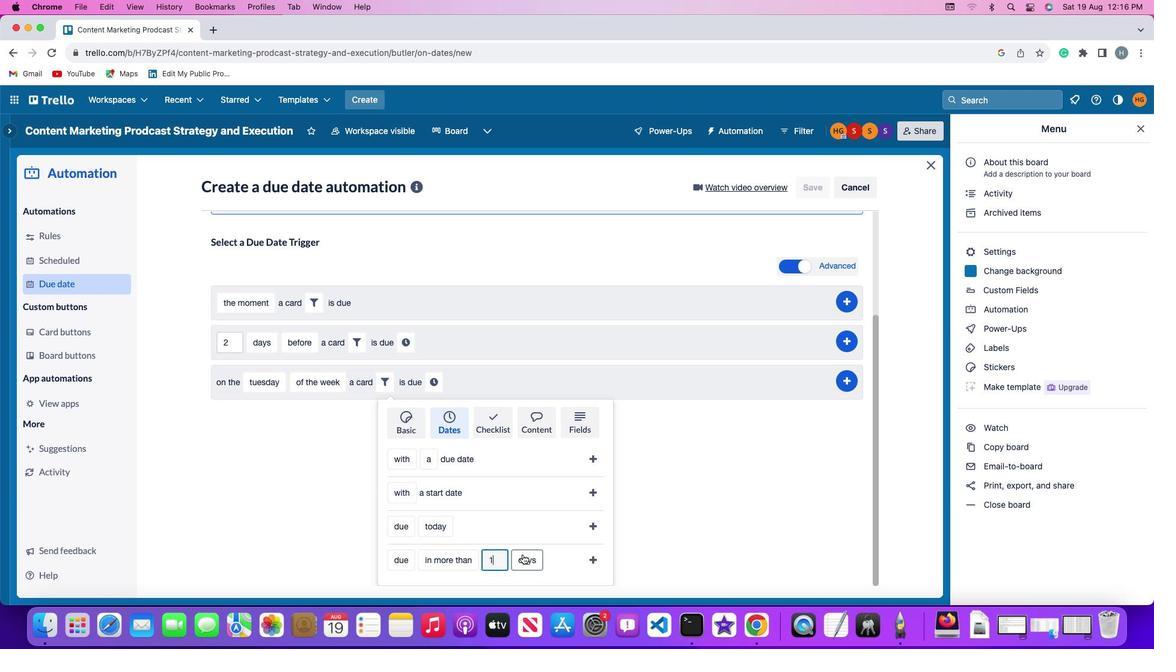 
Action: Mouse pressed left at (523, 555)
Screenshot: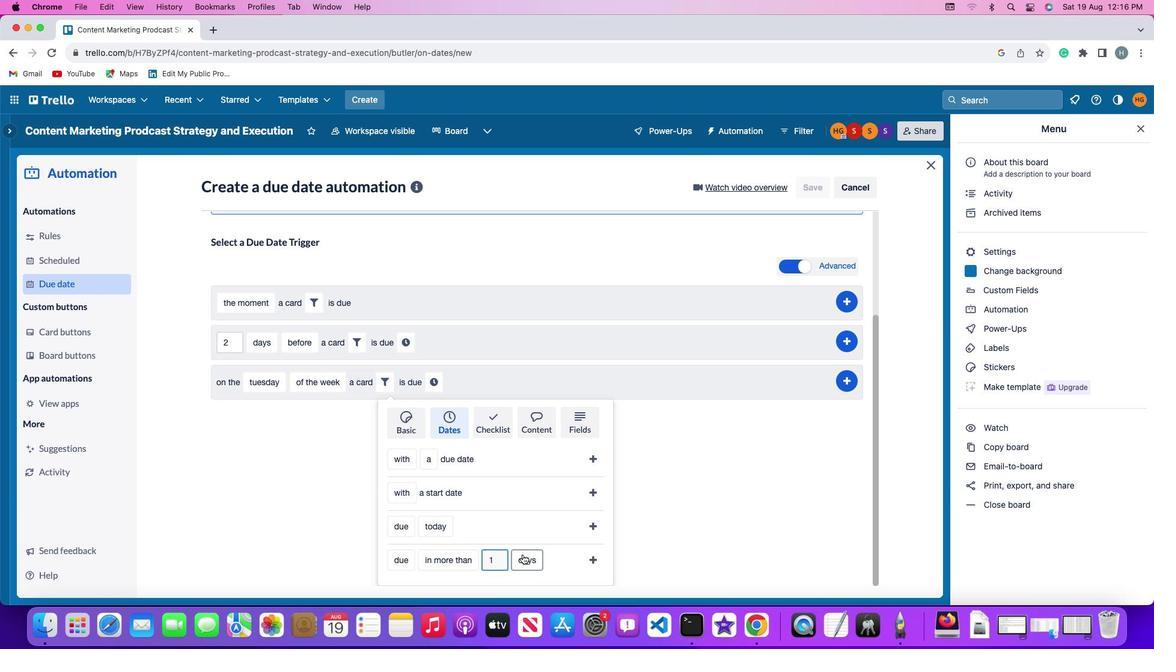 
Action: Mouse moved to (531, 534)
Screenshot: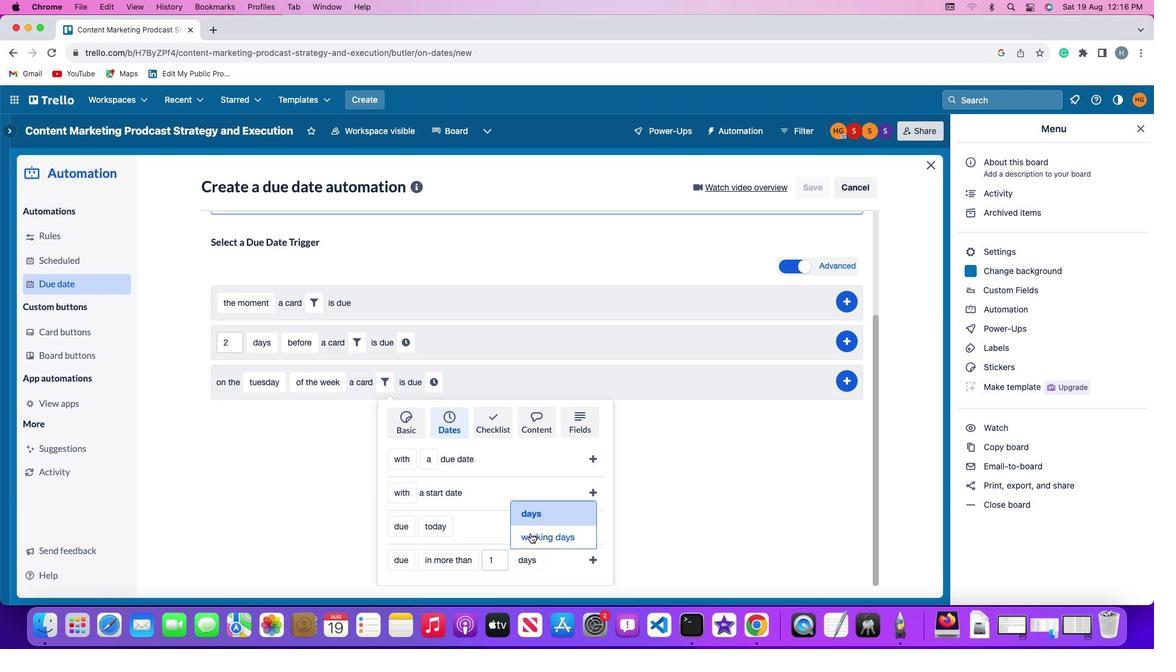 
Action: Mouse pressed left at (531, 534)
Screenshot: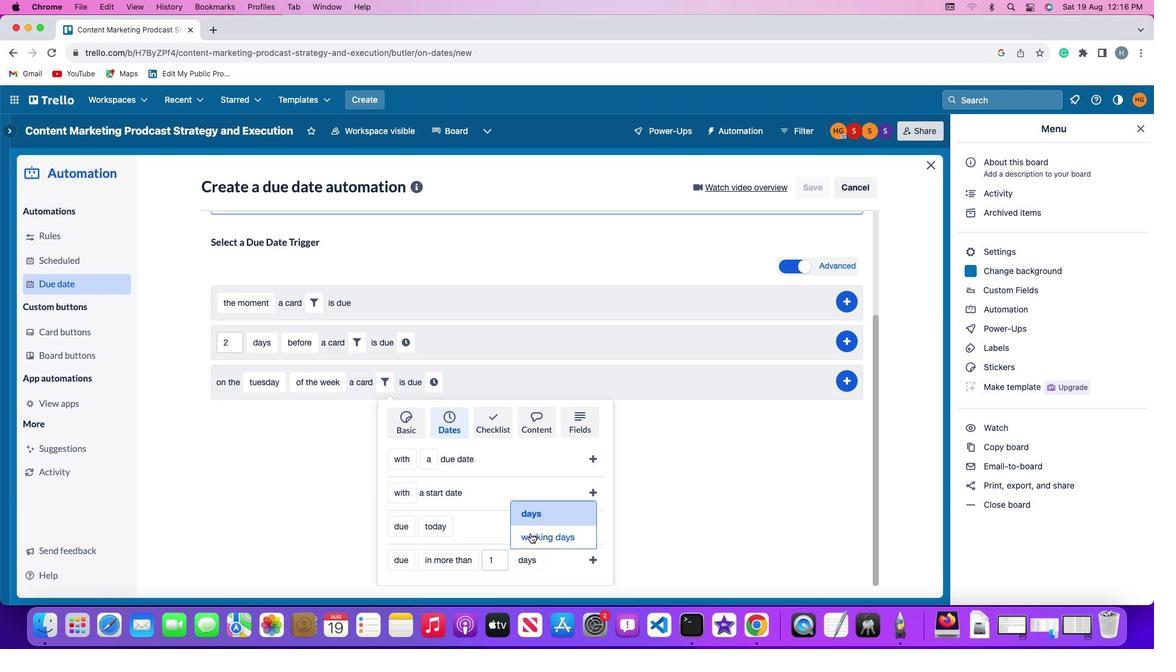 
Action: Mouse moved to (594, 554)
Screenshot: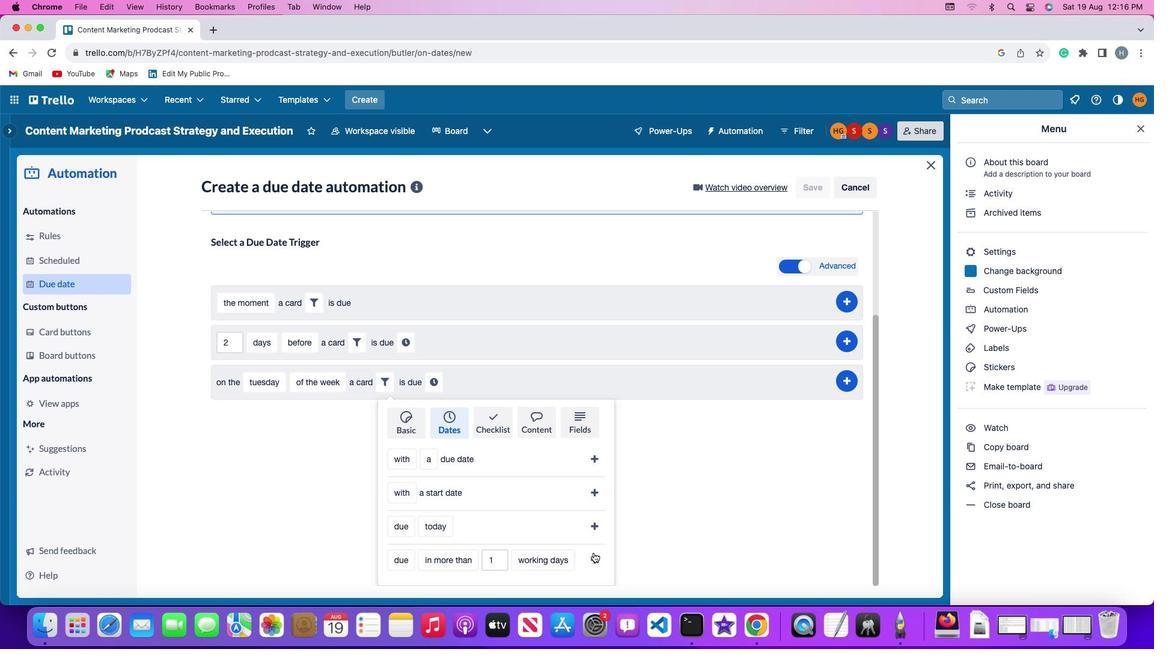 
Action: Mouse pressed left at (594, 554)
Screenshot: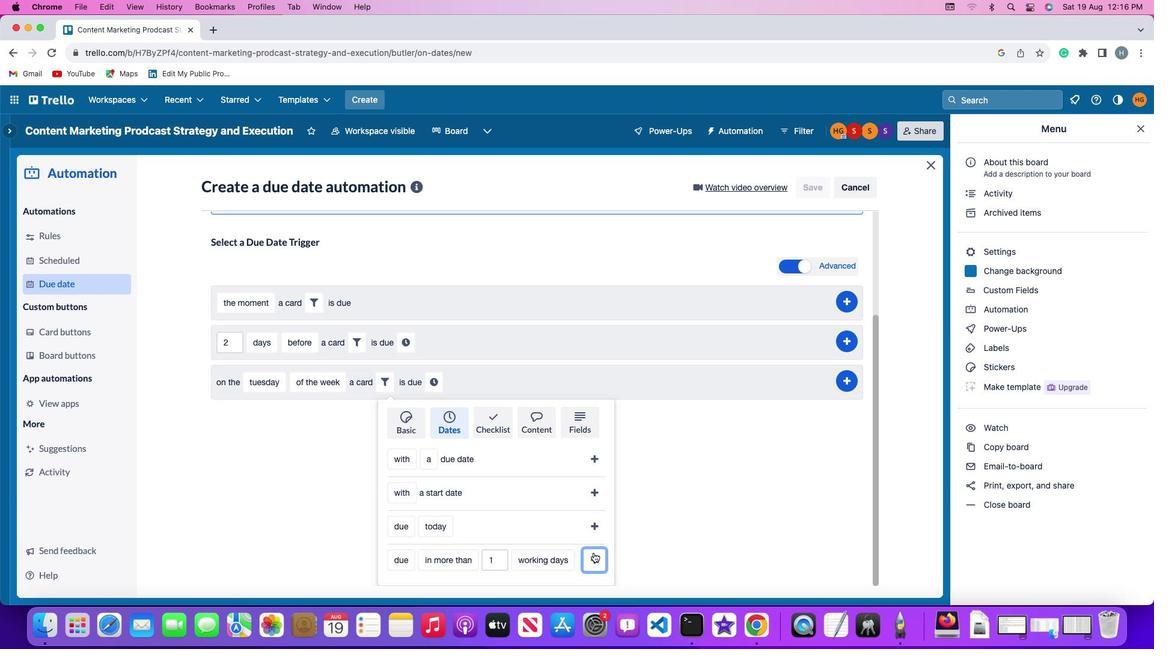 
Action: Mouse moved to (582, 520)
Screenshot: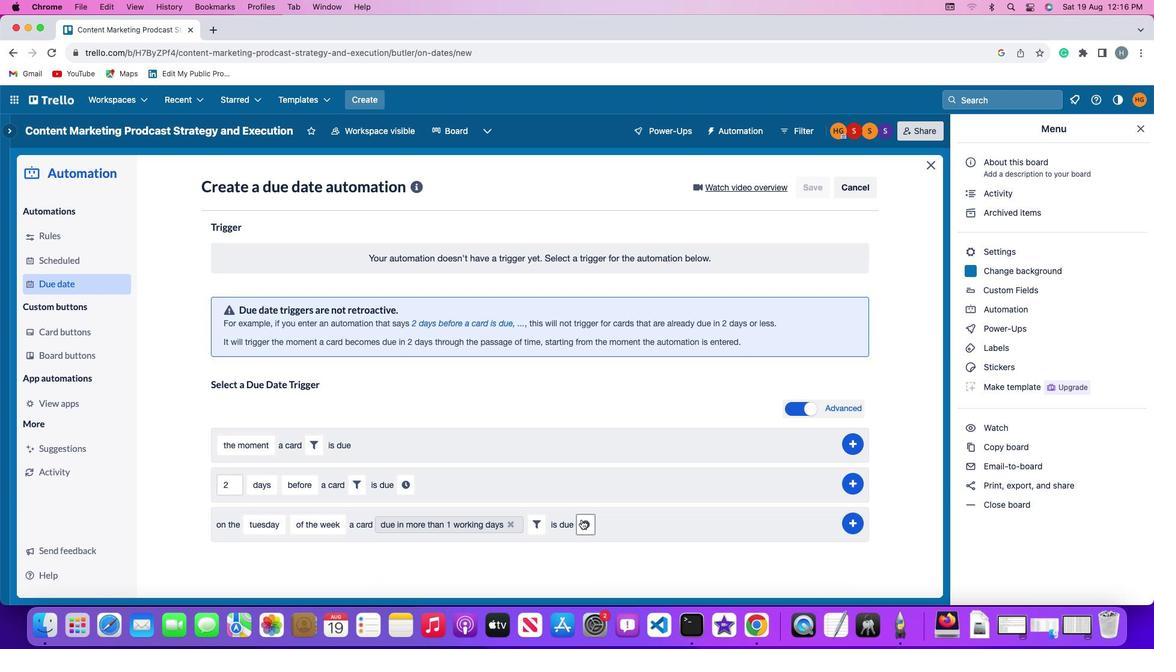 
Action: Mouse pressed left at (582, 520)
Screenshot: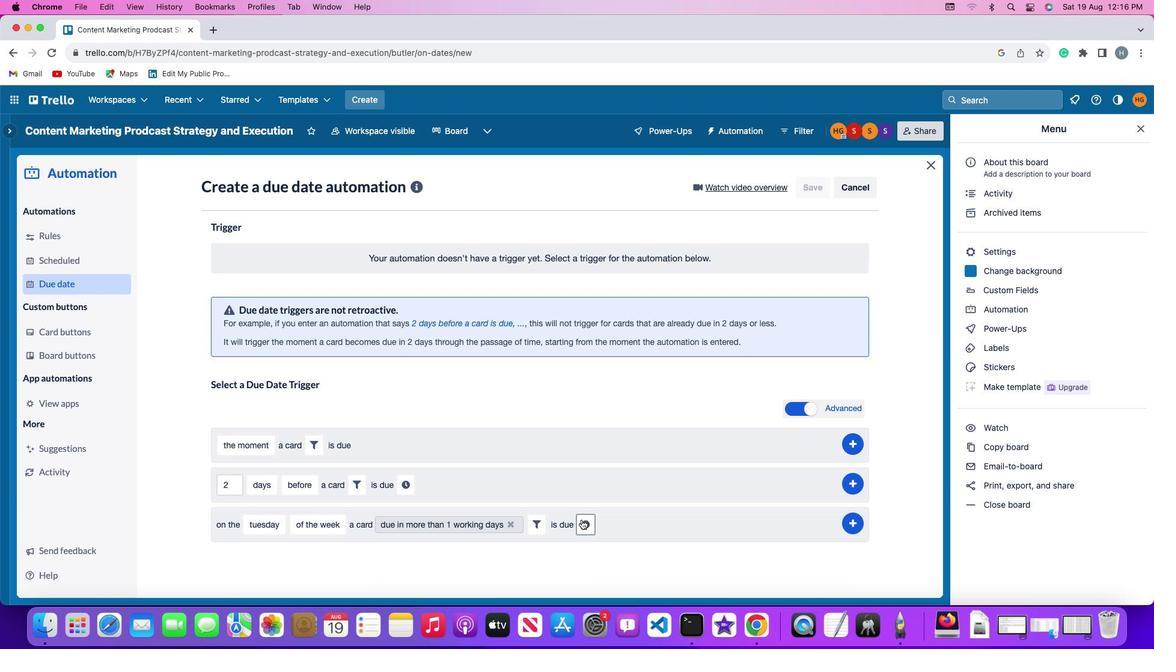 
Action: Mouse moved to (610, 525)
Screenshot: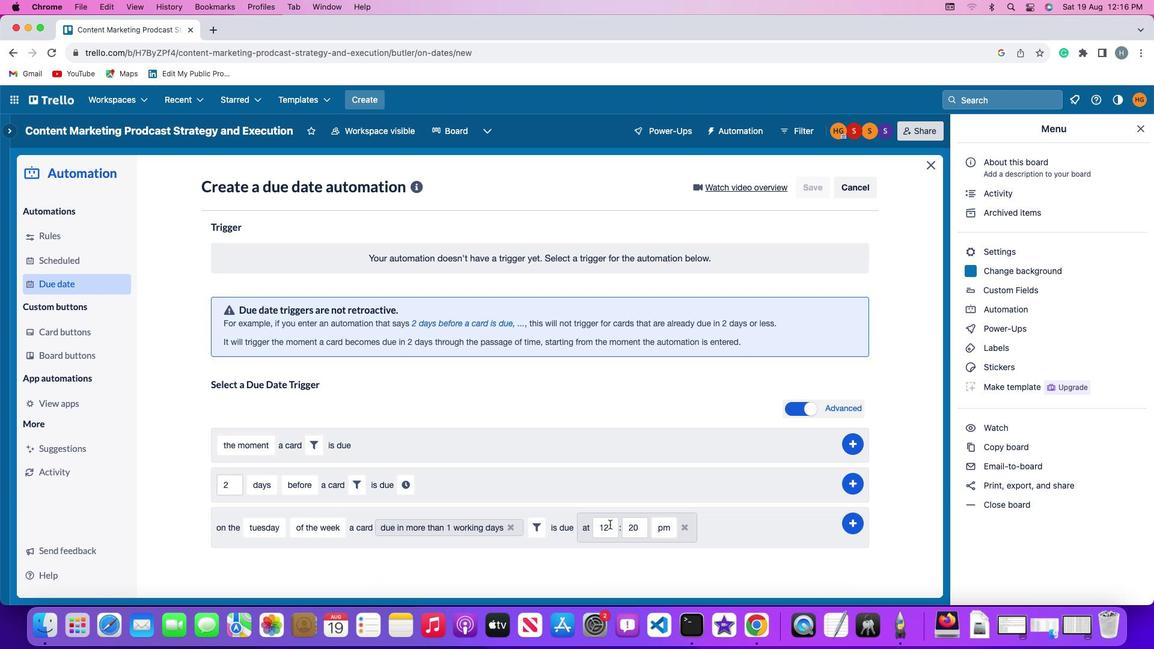 
Action: Mouse pressed left at (610, 525)
Screenshot: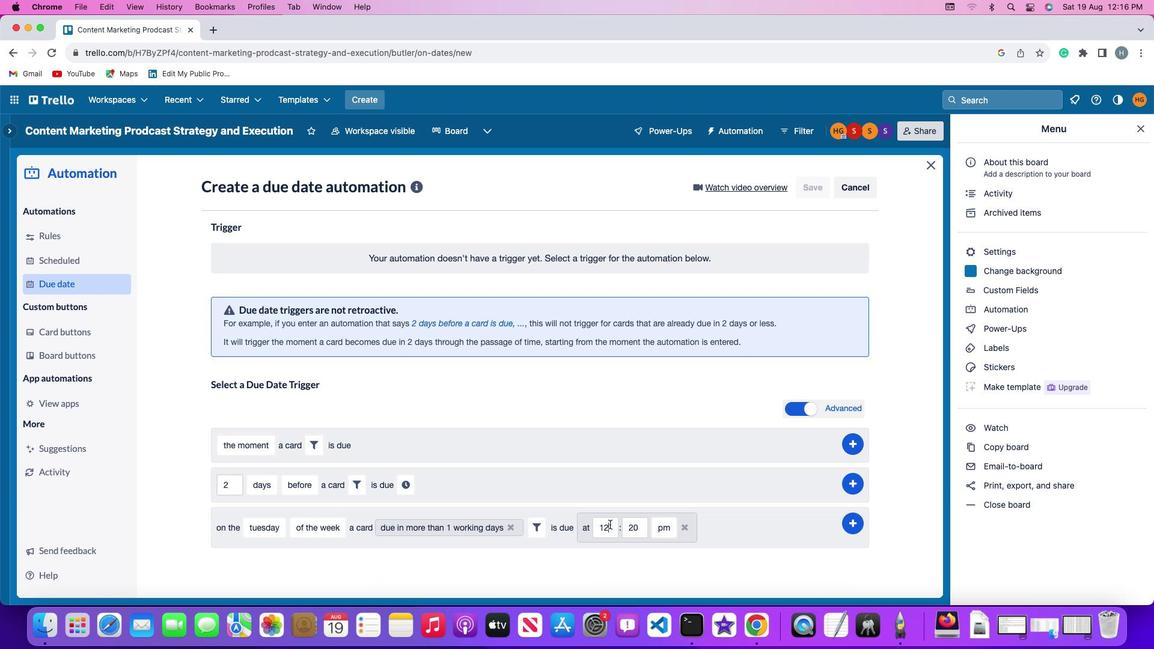 
Action: Mouse moved to (611, 525)
Screenshot: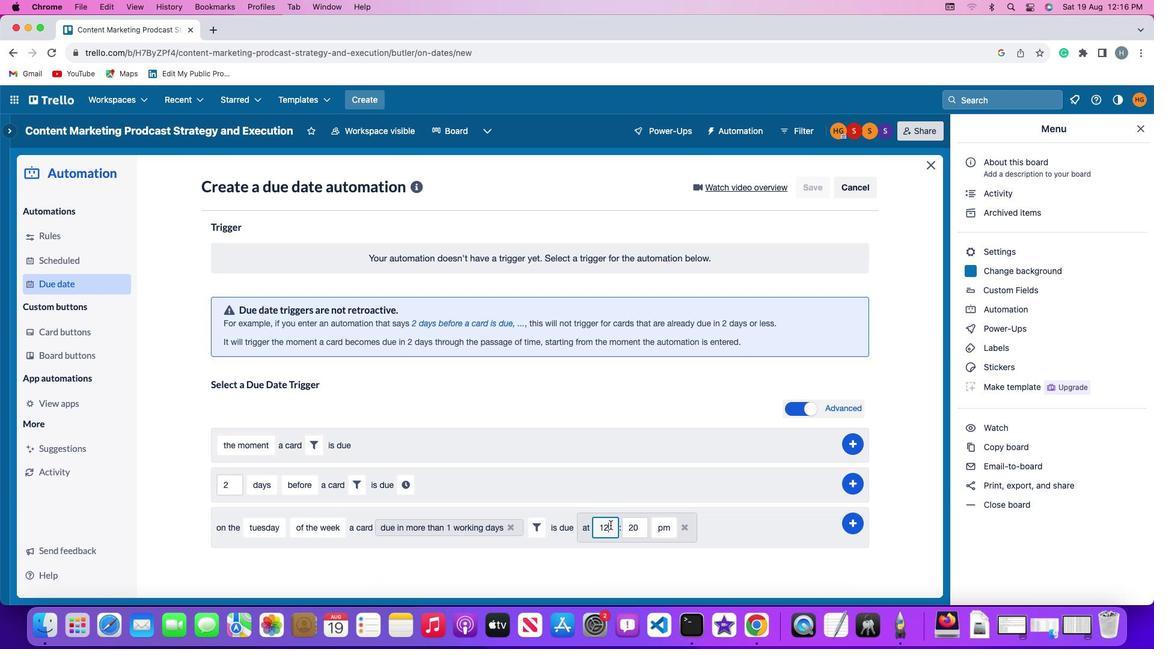 
Action: Key pressed Key.backspace'1'
Screenshot: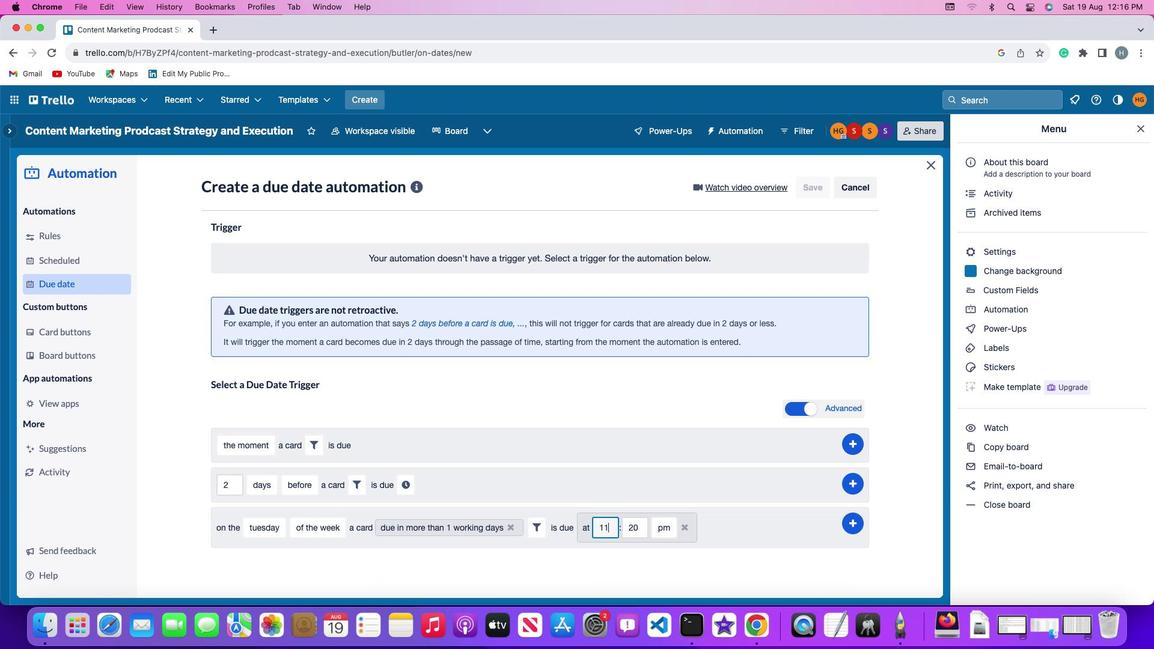 
Action: Mouse moved to (640, 524)
Screenshot: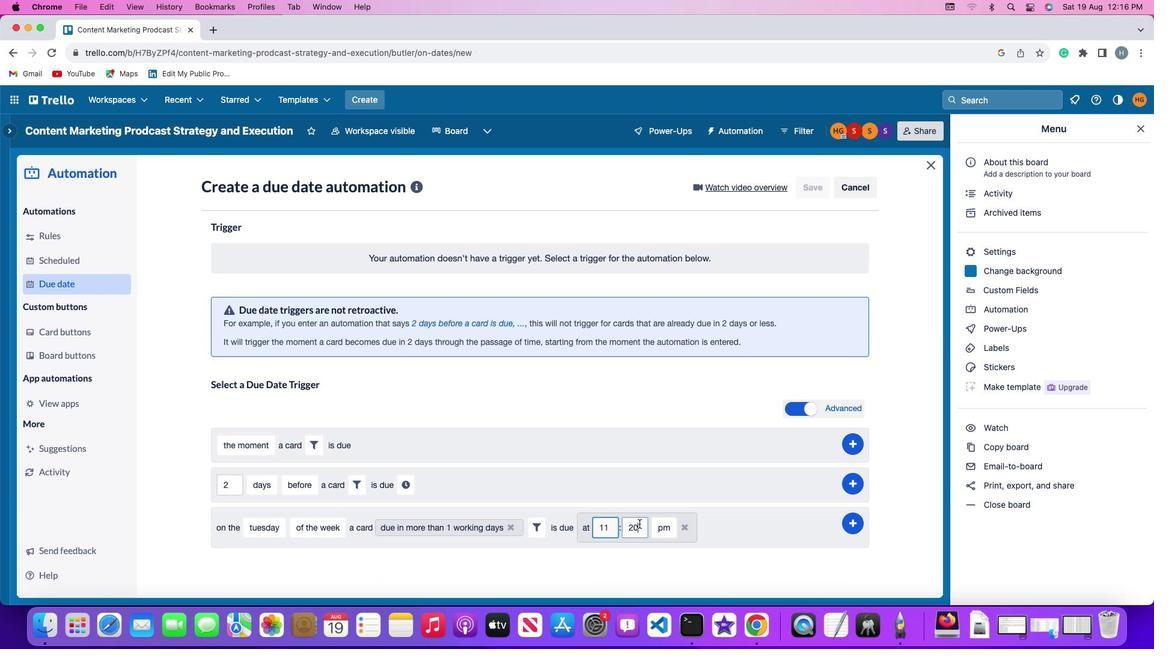 
Action: Mouse pressed left at (640, 524)
Screenshot: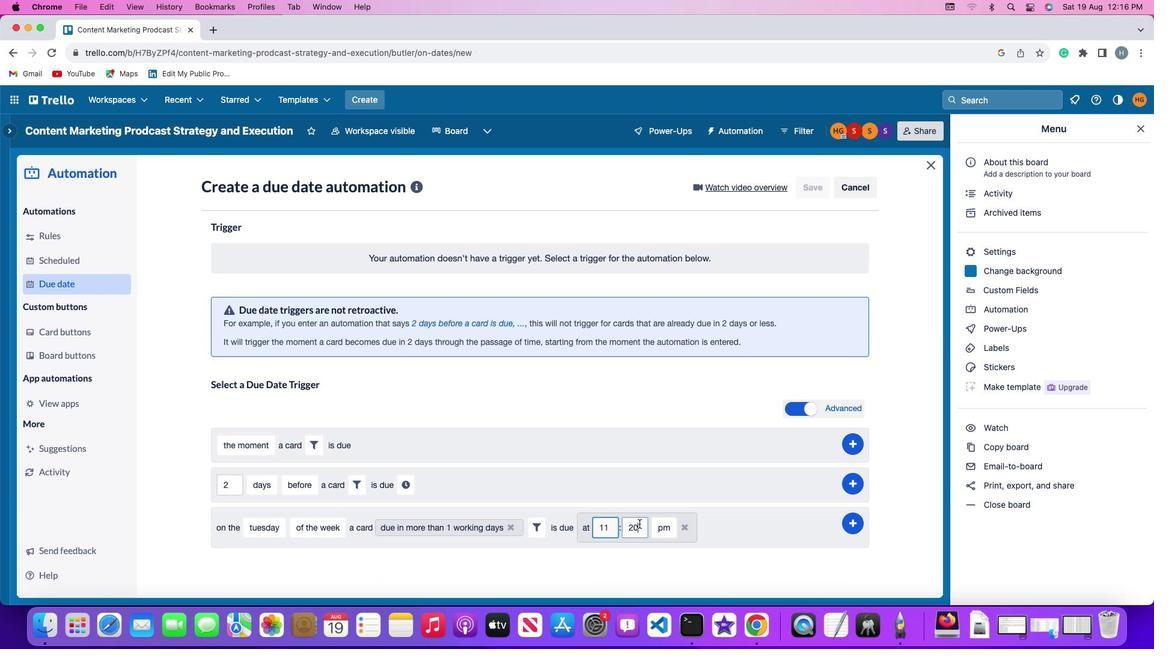 
Action: Mouse moved to (640, 524)
Screenshot: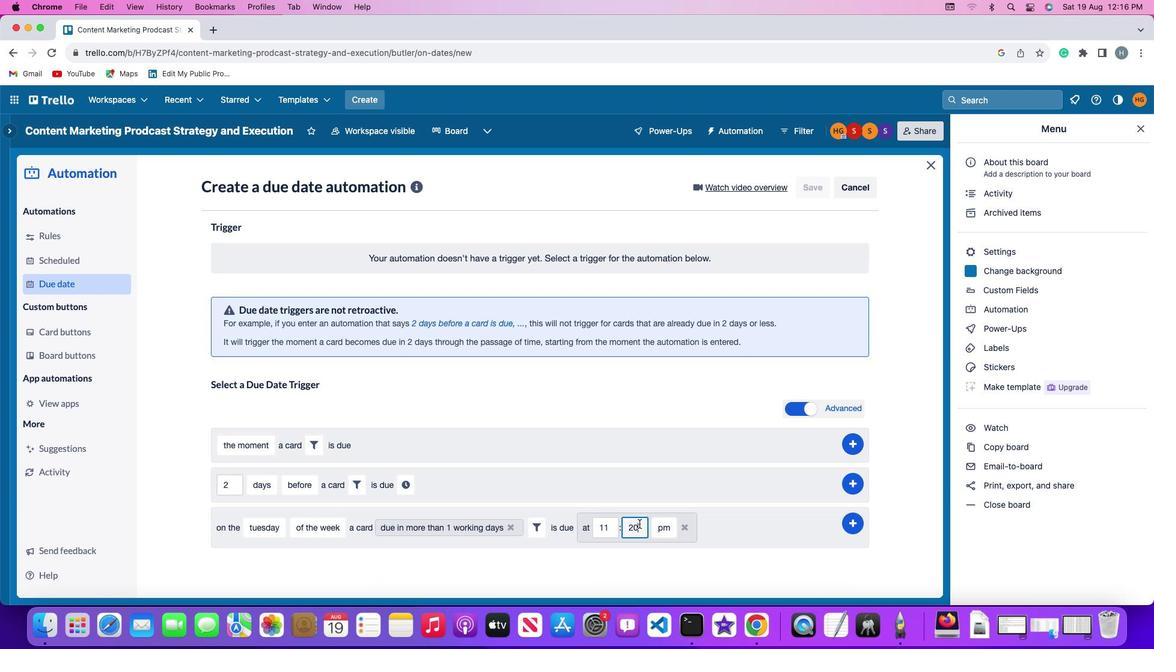 
Action: Key pressed Key.backspaceKey.backspace'0''0'
Screenshot: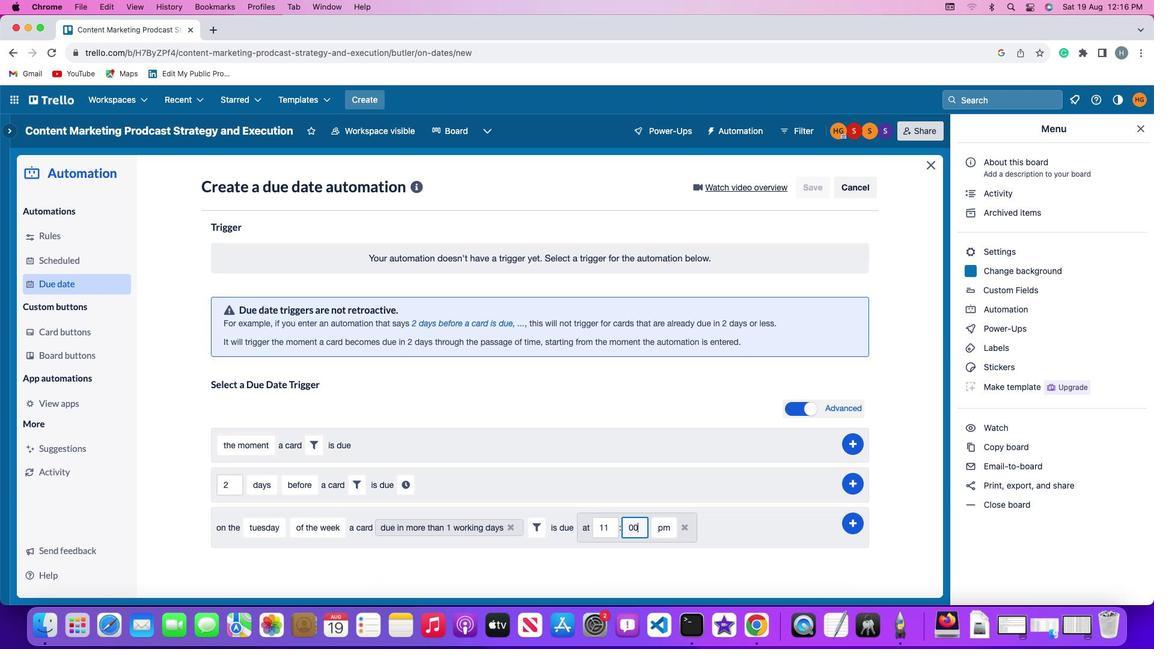 
Action: Mouse moved to (662, 524)
Screenshot: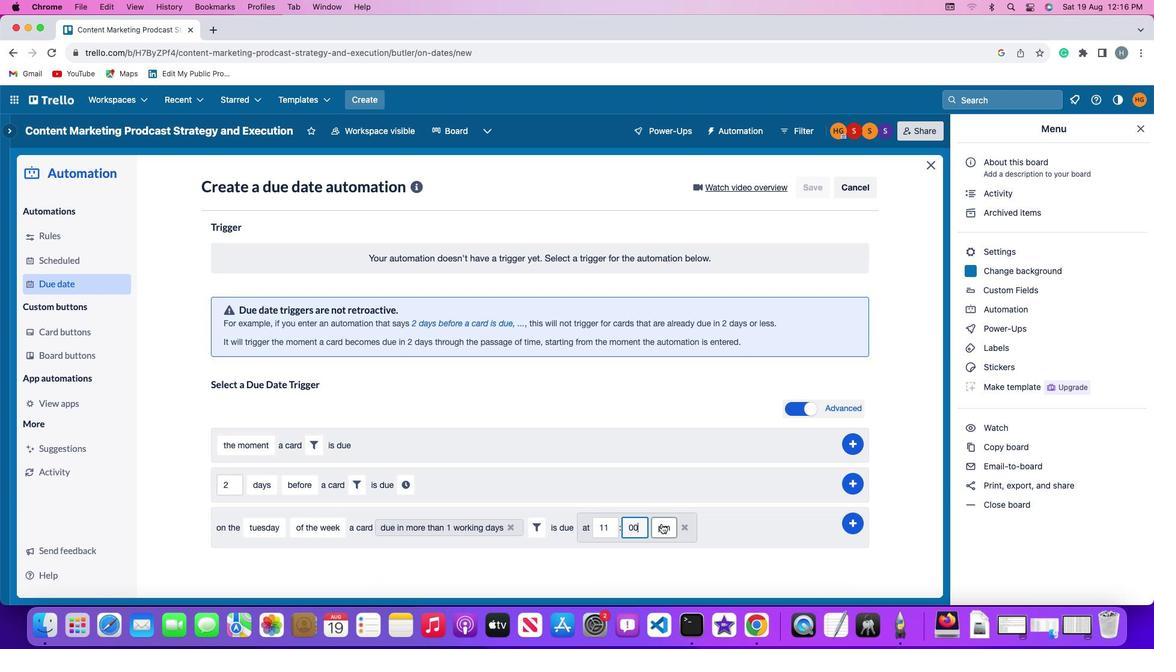 
Action: Mouse pressed left at (662, 524)
Screenshot: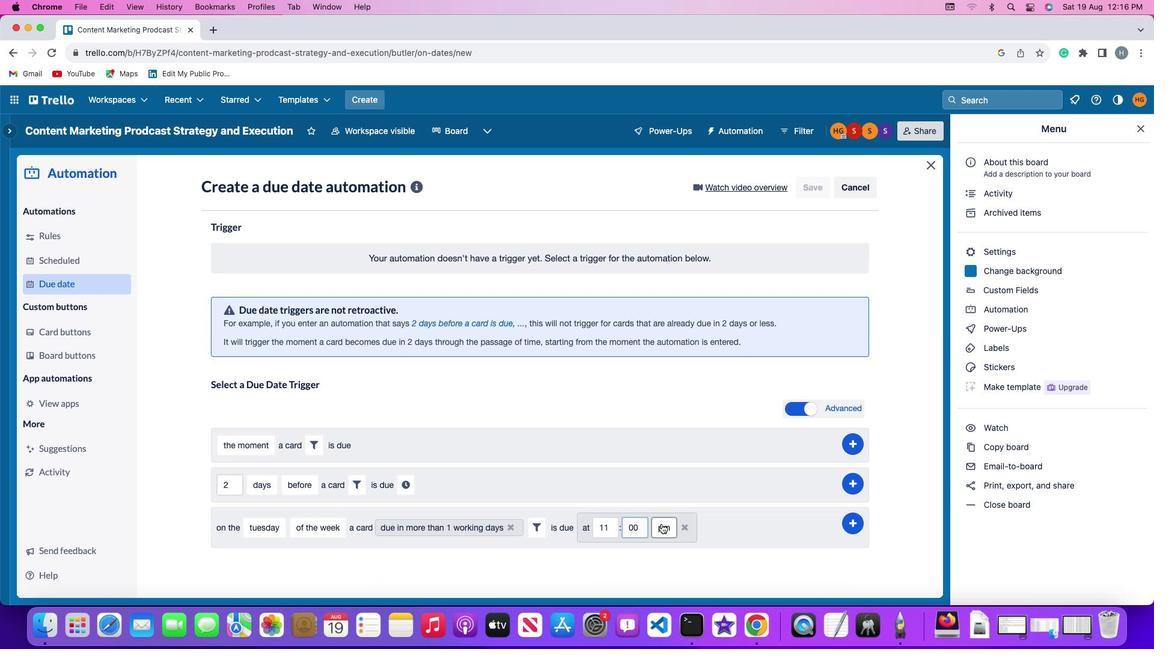 
Action: Mouse moved to (665, 552)
Screenshot: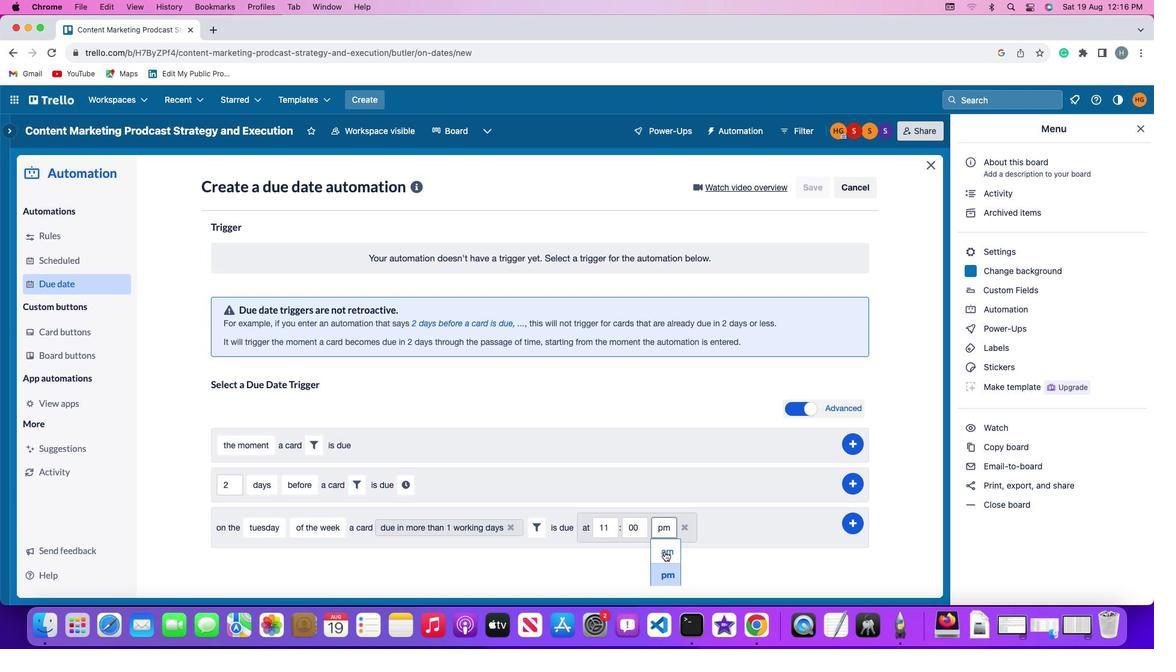 
Action: Mouse pressed left at (665, 552)
Screenshot: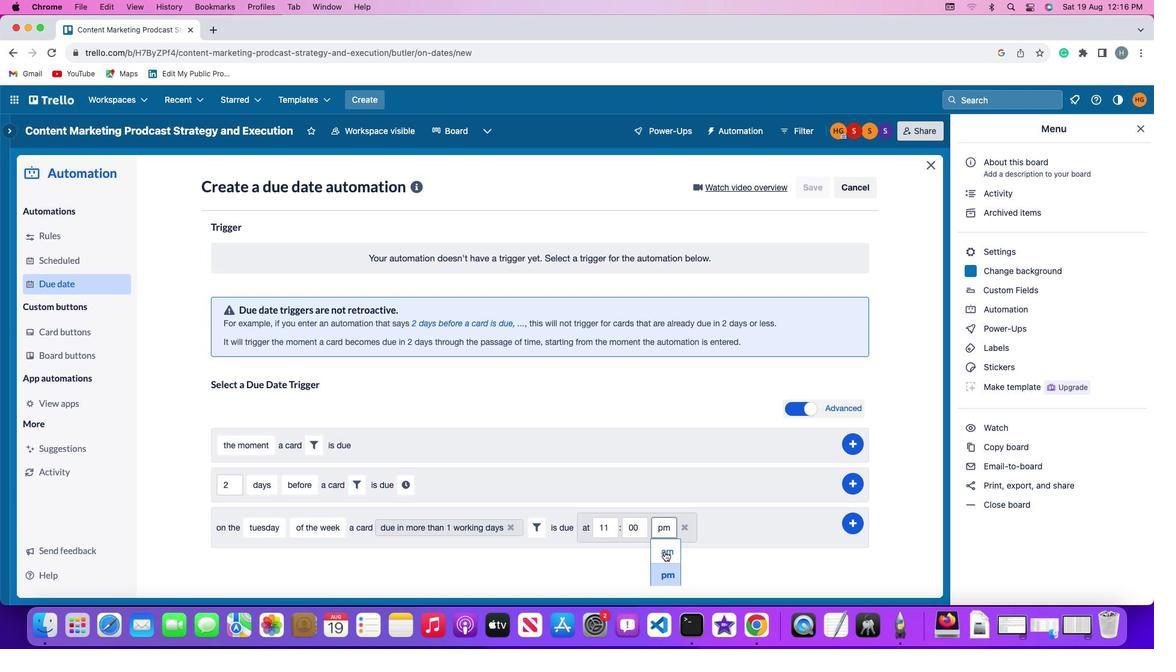 
Action: Mouse moved to (857, 520)
Screenshot: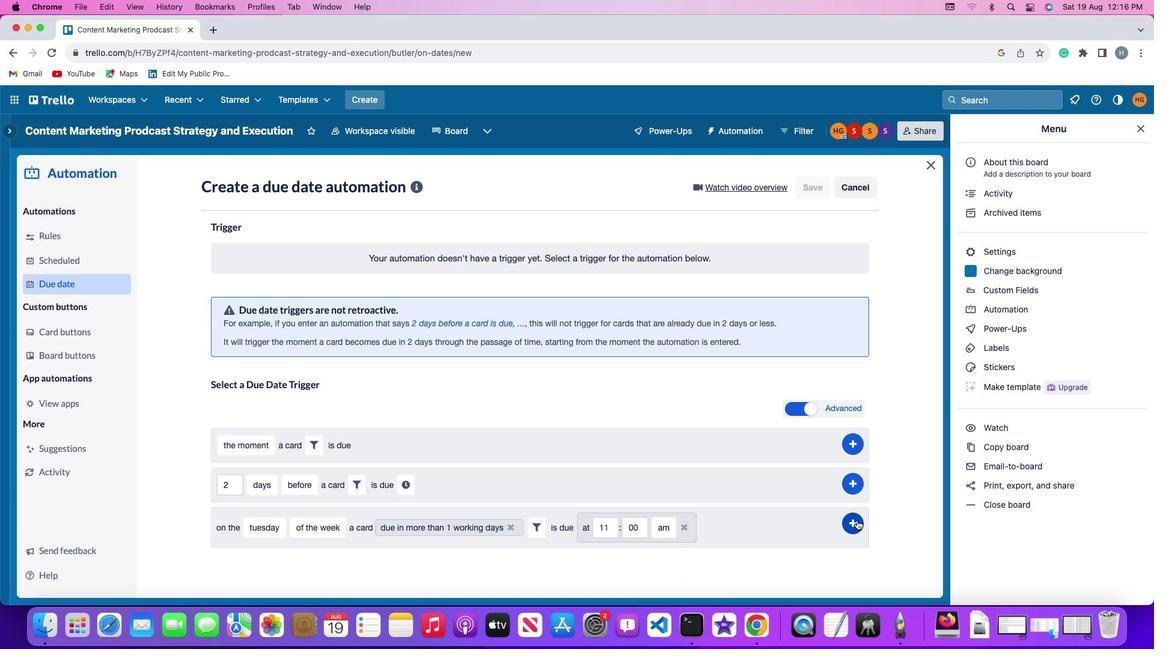 
Action: Mouse pressed left at (857, 520)
Screenshot: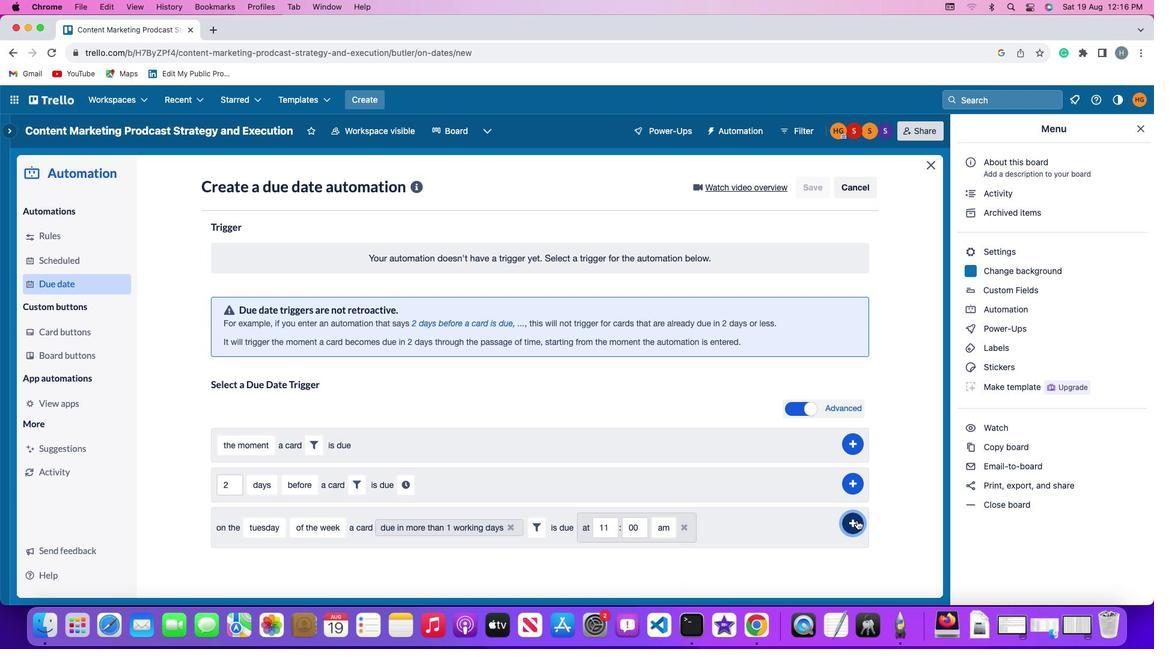 
Action: Mouse moved to (895, 430)
Screenshot: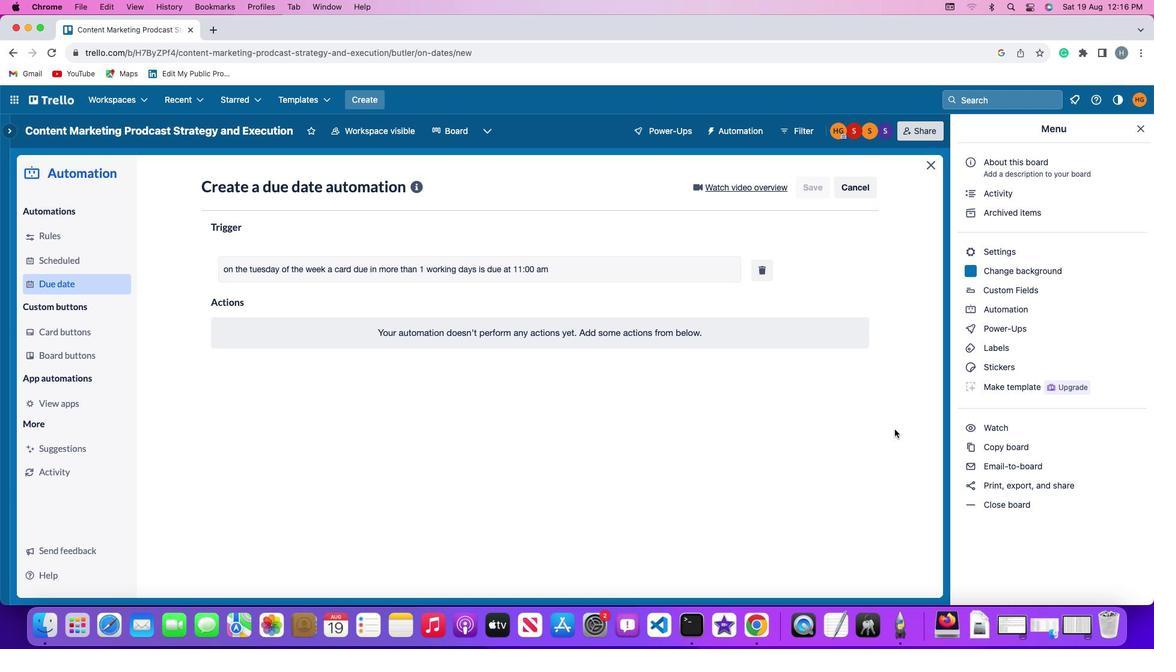 
